 Task: Search one way flight ticket for 4 adults, 1 infant in seat and 1 infant on lap in premium economy from Hattiesburg/laurel: Hattiesburg-laurel Regional Airport to Gillette: Gillette Campbell County Airport on 5-1-2023. Choice of flights is Westjet. Number of bags: 3 checked bags. Price is upto 40000. Outbound departure time preference is 14:45.
Action: Mouse moved to (345, 408)
Screenshot: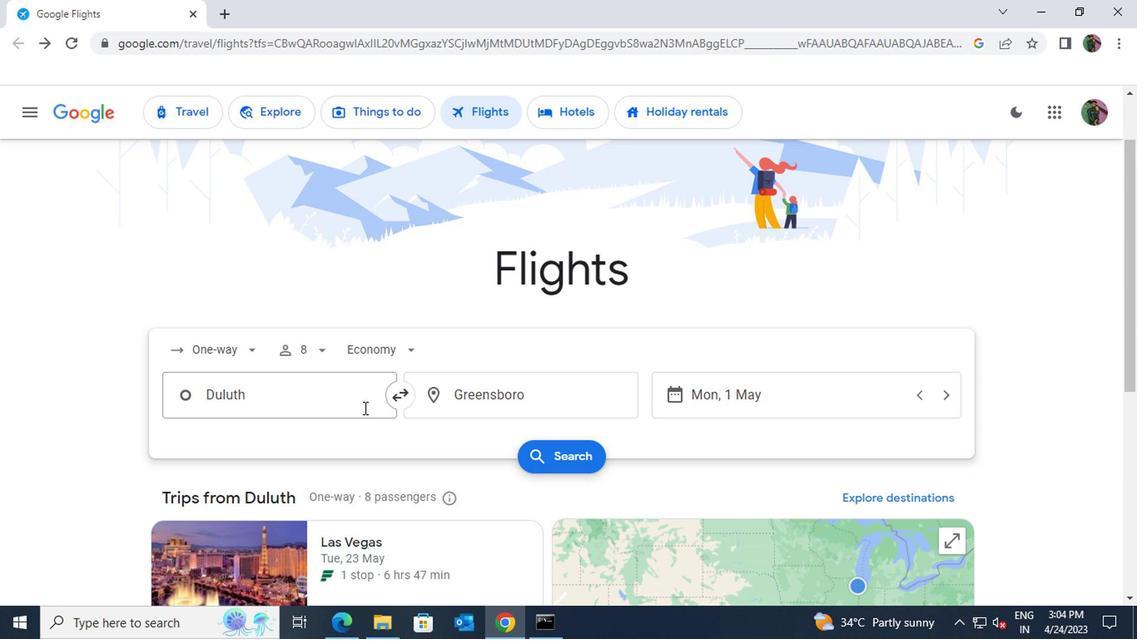
Action: Mouse pressed left at (345, 408)
Screenshot: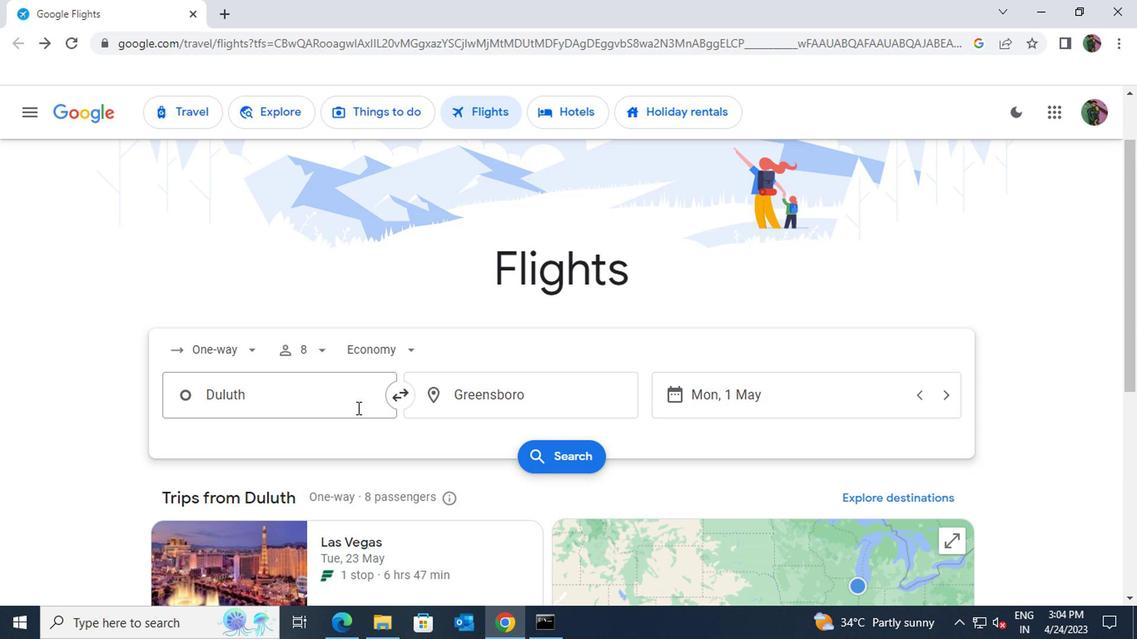 
Action: Key pressed hattiesbuer
Screenshot: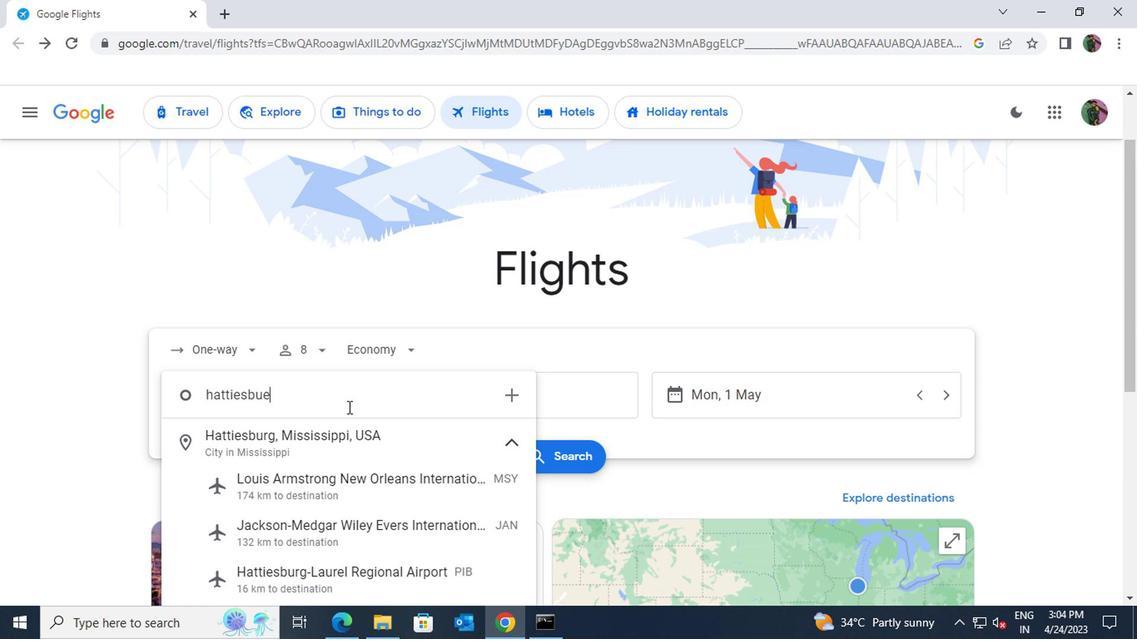 
Action: Mouse moved to (369, 576)
Screenshot: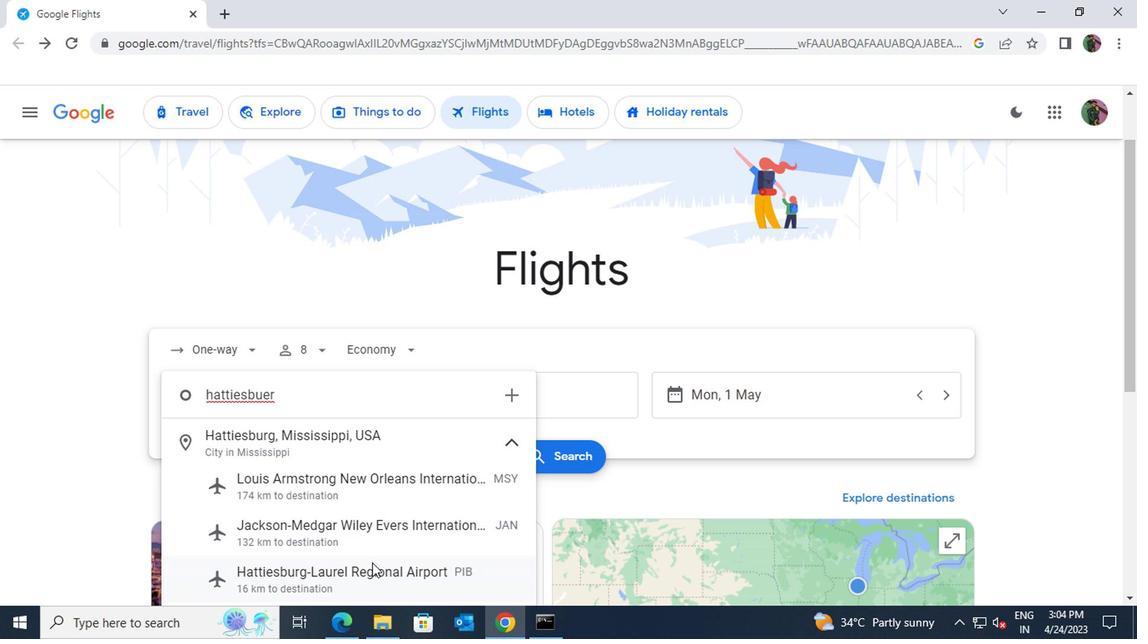 
Action: Mouse pressed left at (369, 576)
Screenshot: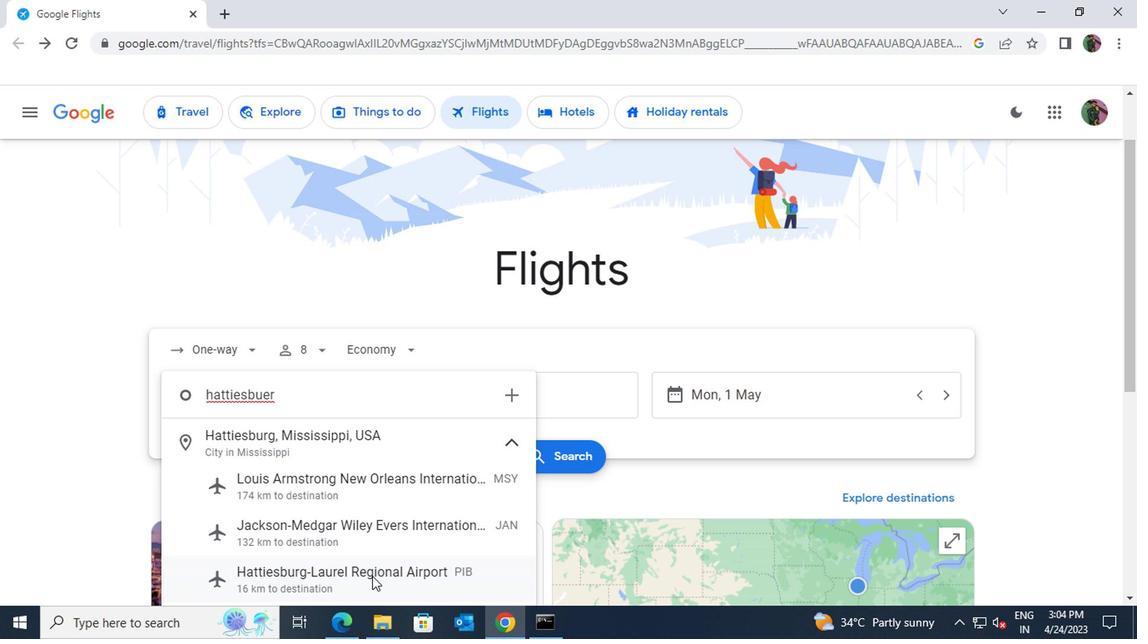 
Action: Mouse moved to (472, 393)
Screenshot: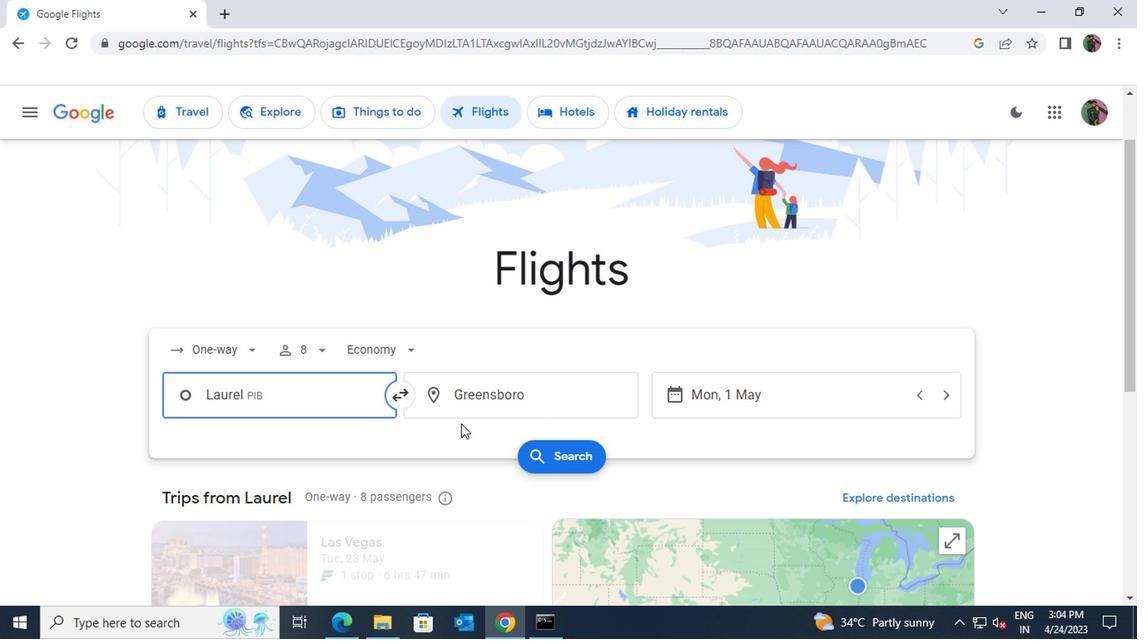 
Action: Mouse pressed left at (472, 393)
Screenshot: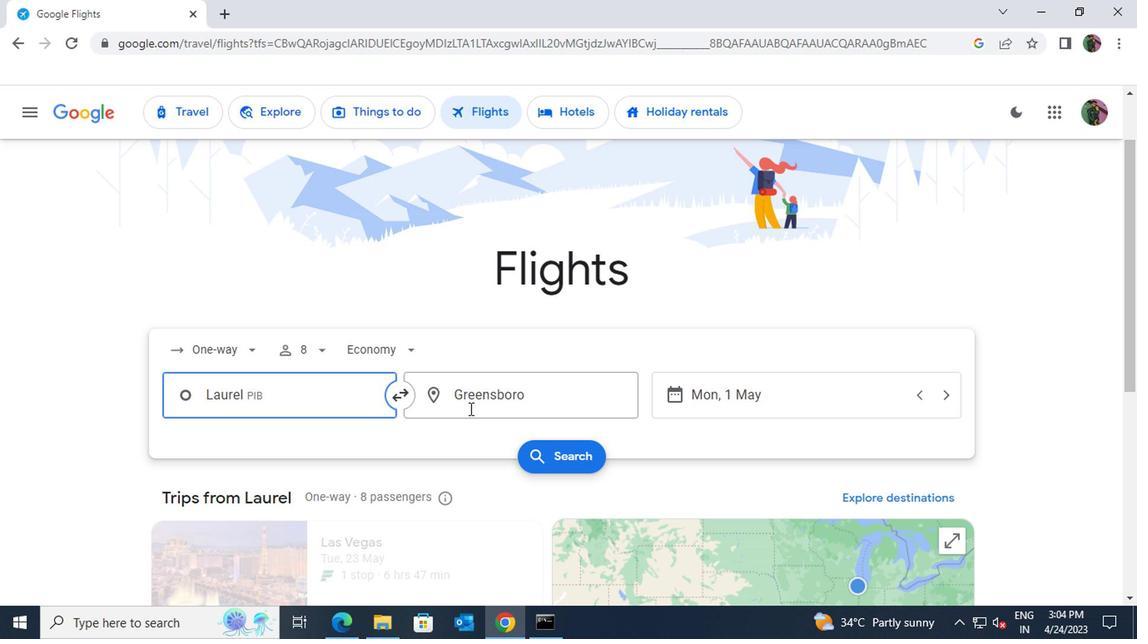 
Action: Key pressed gillet
Screenshot: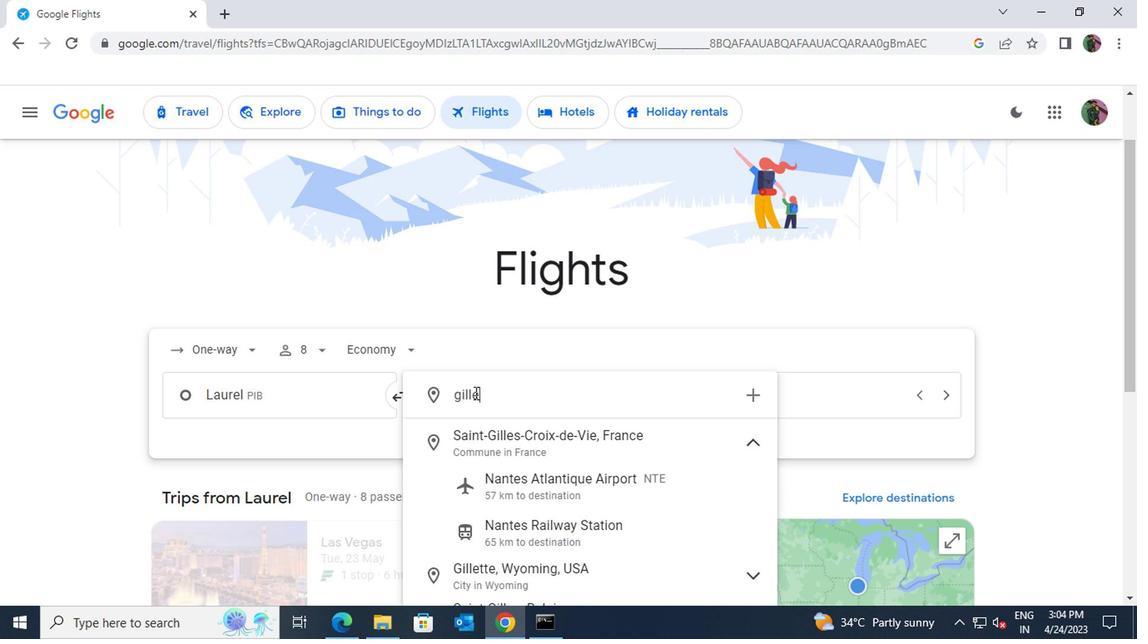 
Action: Mouse moved to (527, 512)
Screenshot: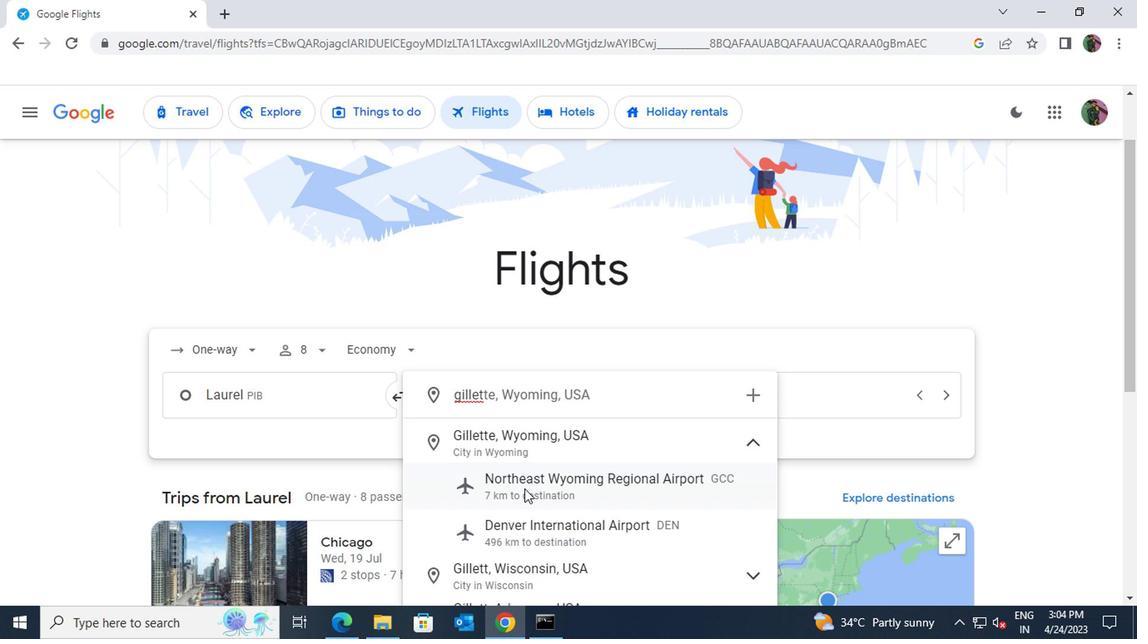 
Action: Mouse scrolled (527, 511) with delta (0, -1)
Screenshot: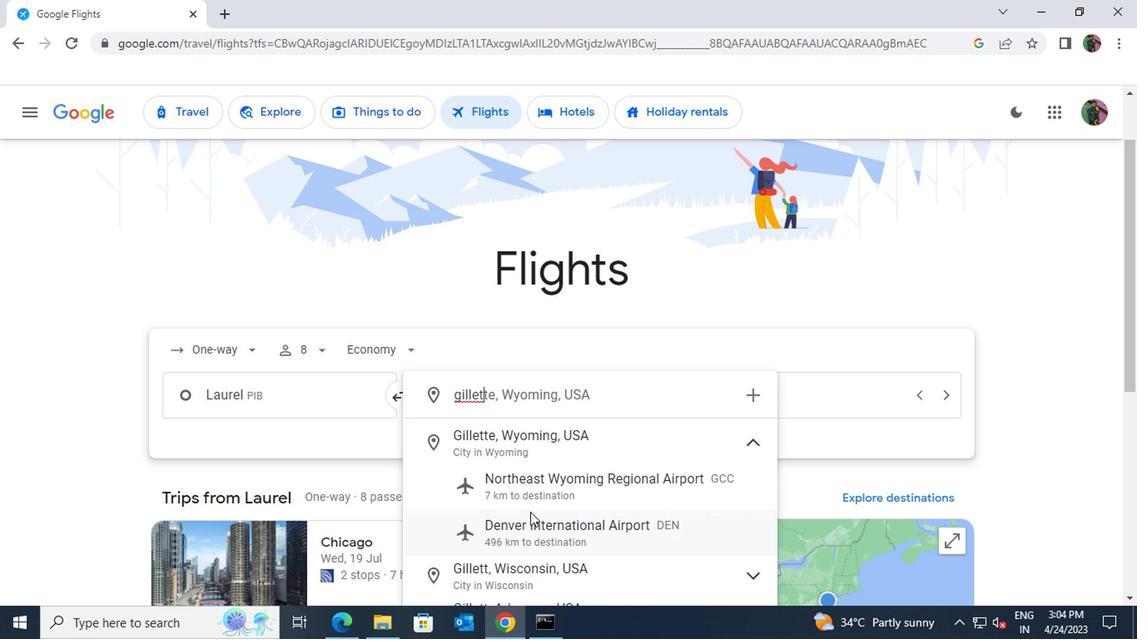 
Action: Mouse pressed left at (527, 512)
Screenshot: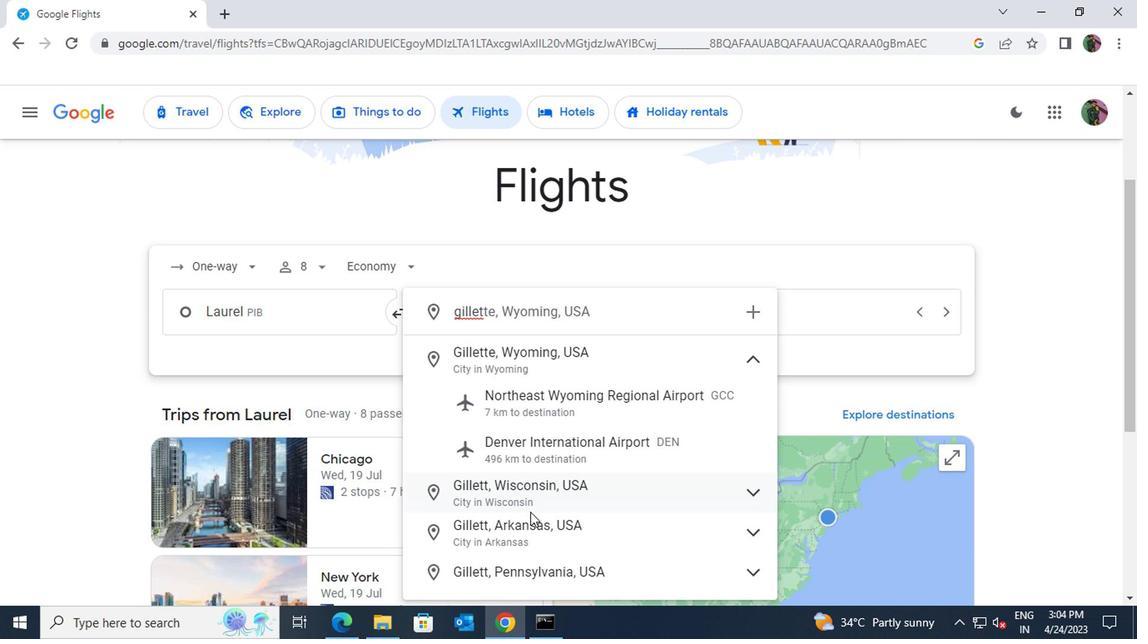 
Action: Mouse moved to (674, 315)
Screenshot: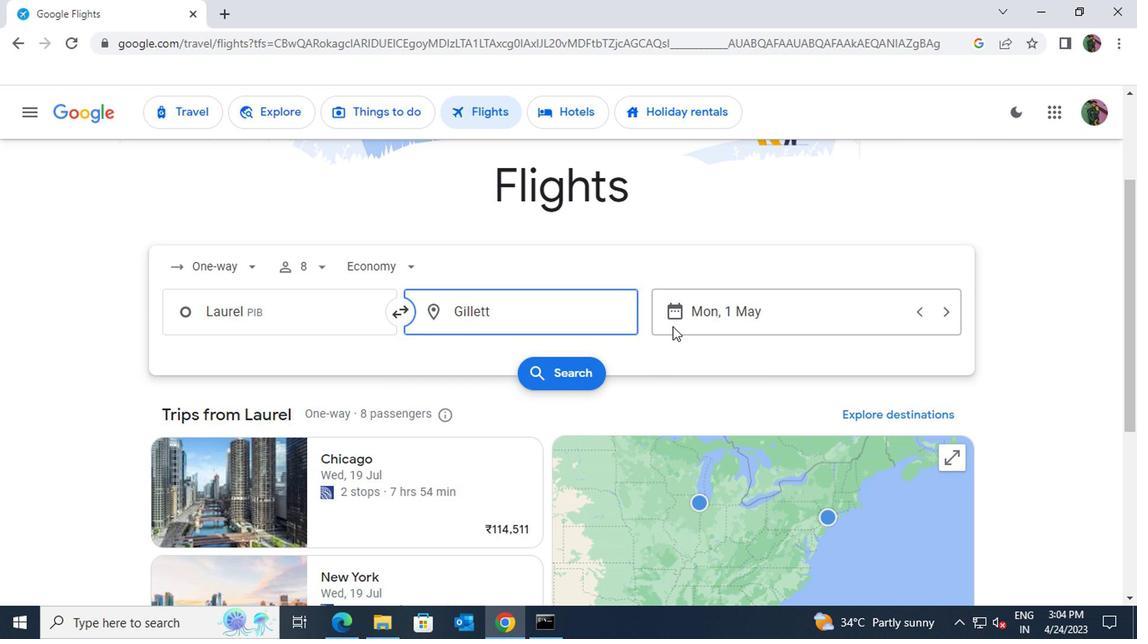 
Action: Mouse pressed left at (674, 315)
Screenshot: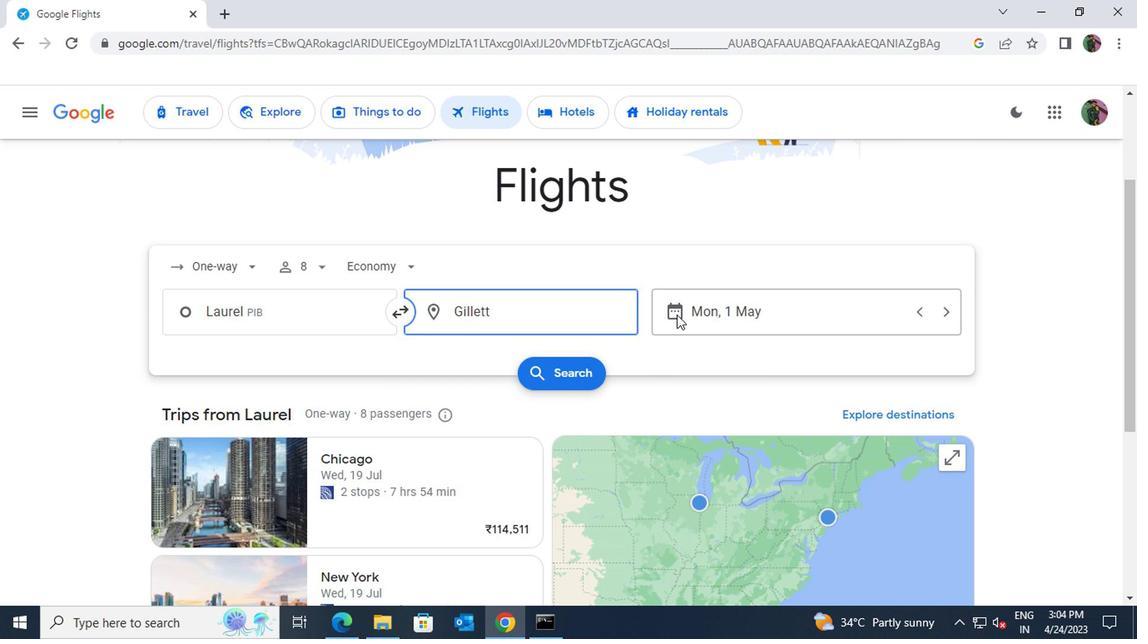 
Action: Mouse moved to (722, 304)
Screenshot: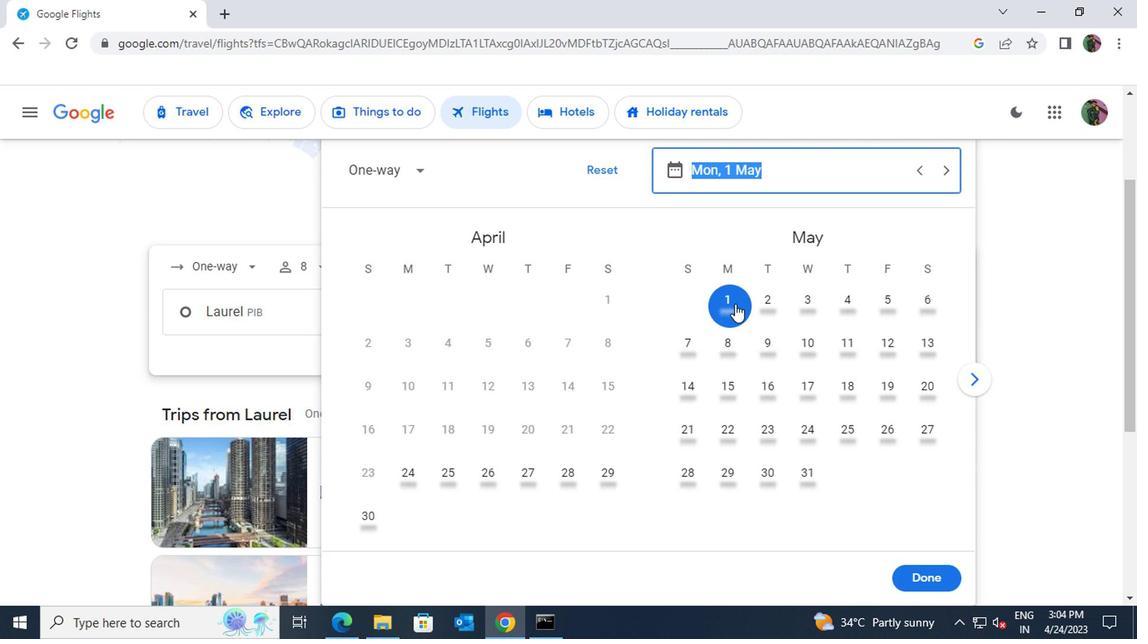 
Action: Mouse pressed left at (722, 304)
Screenshot: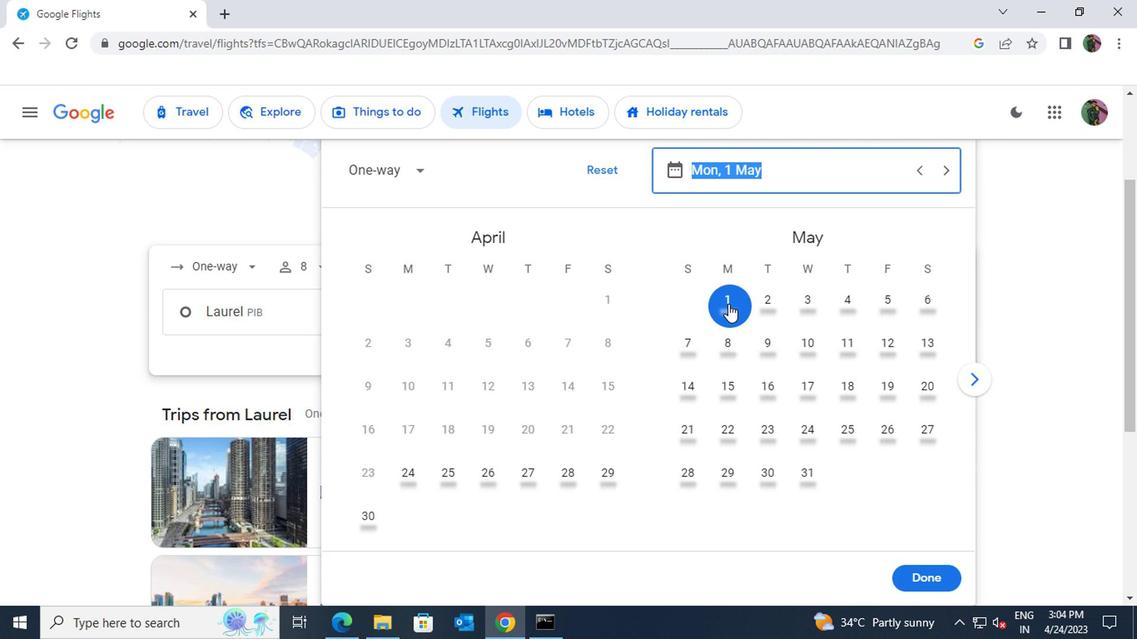
Action: Mouse moved to (893, 575)
Screenshot: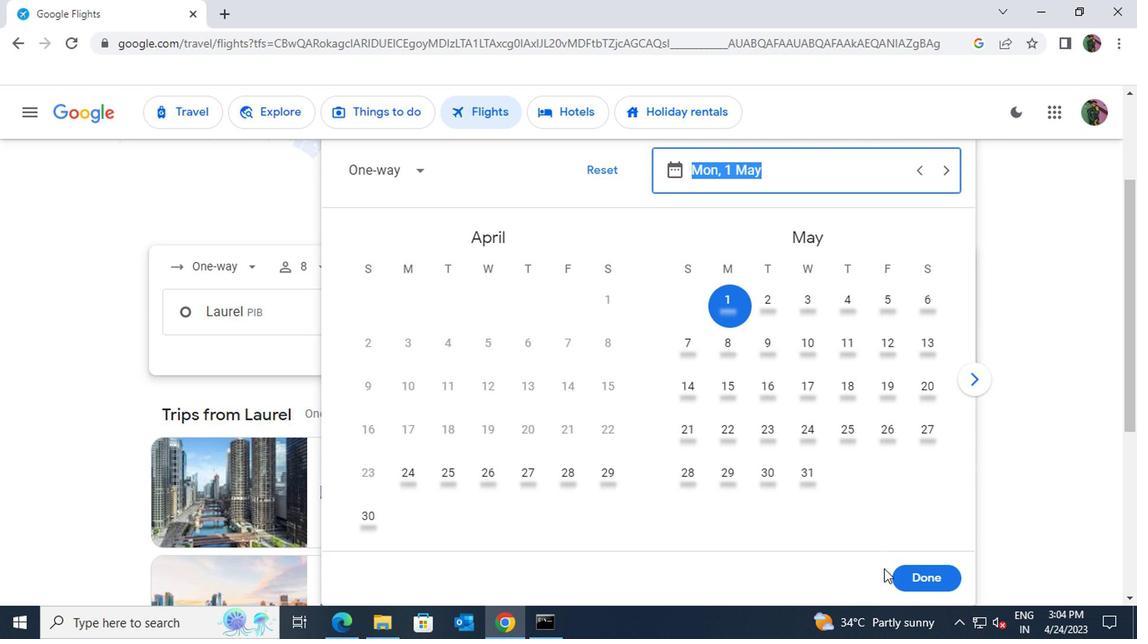 
Action: Mouse pressed left at (893, 575)
Screenshot: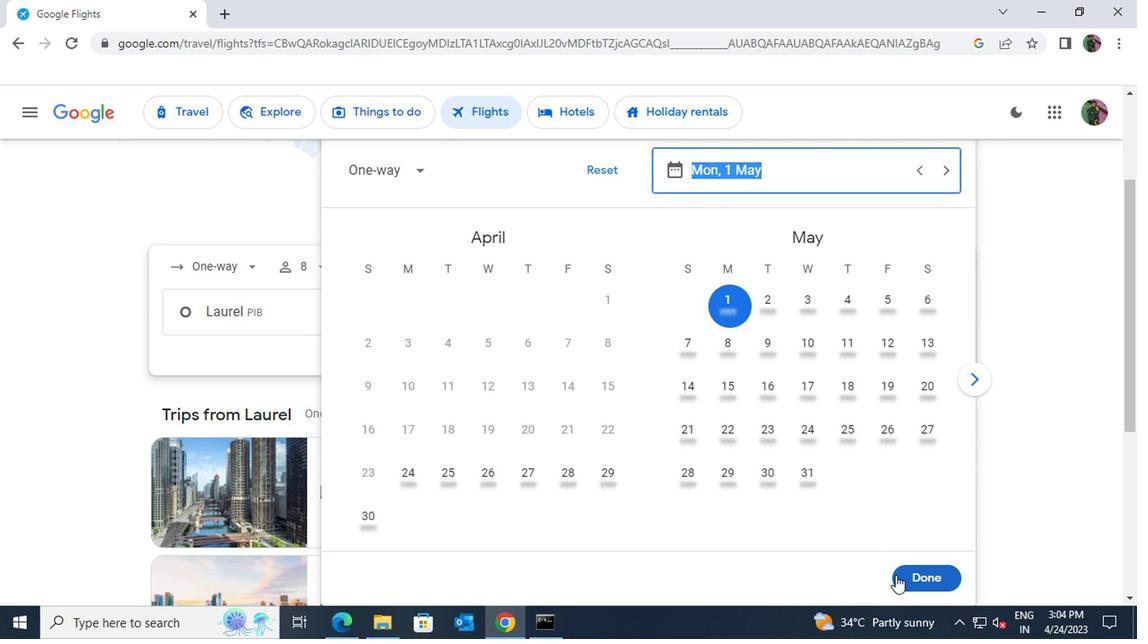 
Action: Mouse moved to (313, 270)
Screenshot: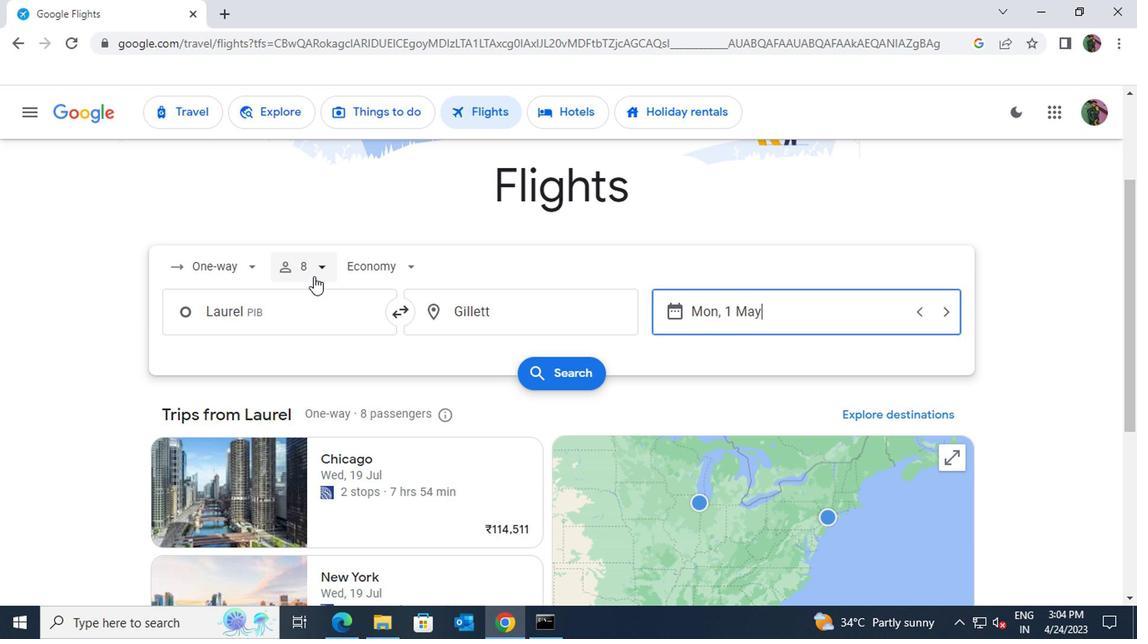 
Action: Mouse pressed left at (313, 270)
Screenshot: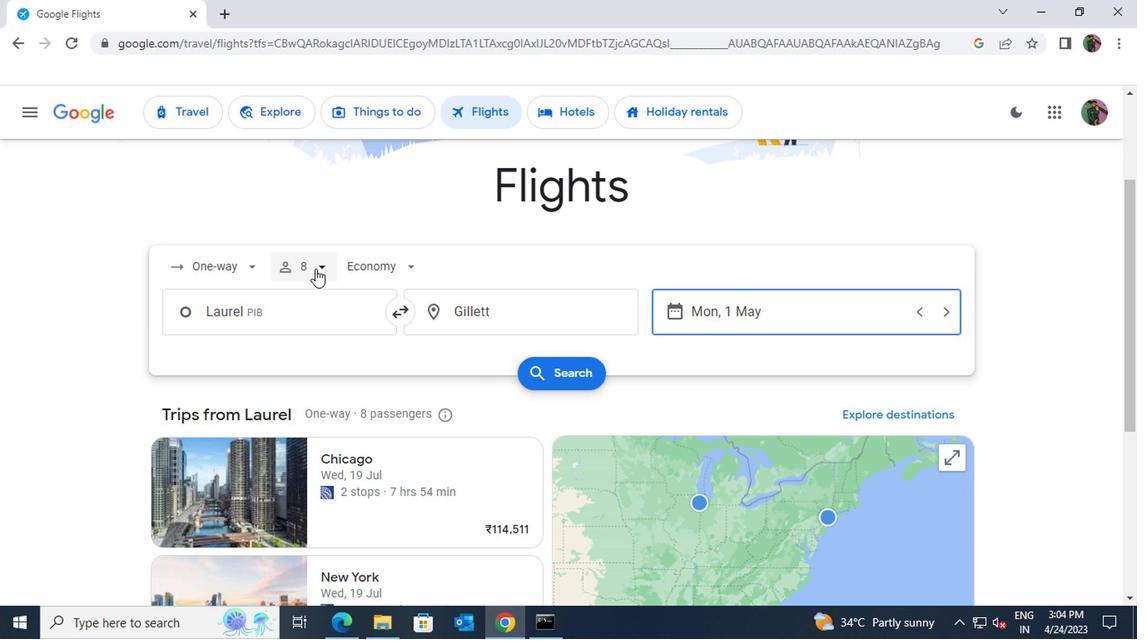 
Action: Mouse moved to (390, 307)
Screenshot: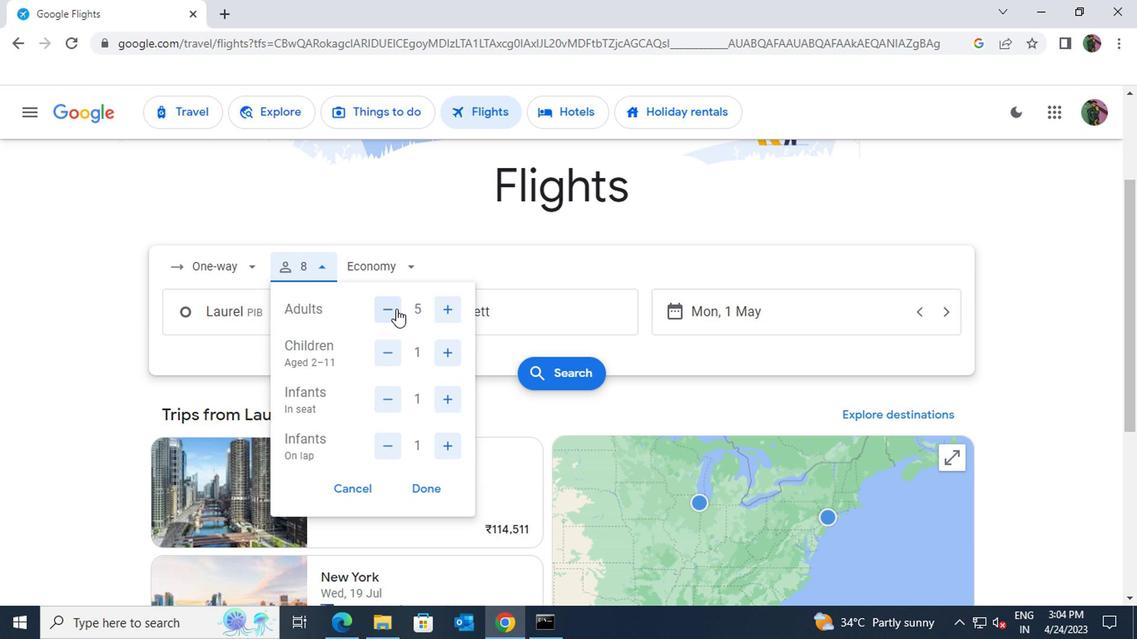
Action: Mouse pressed left at (390, 307)
Screenshot: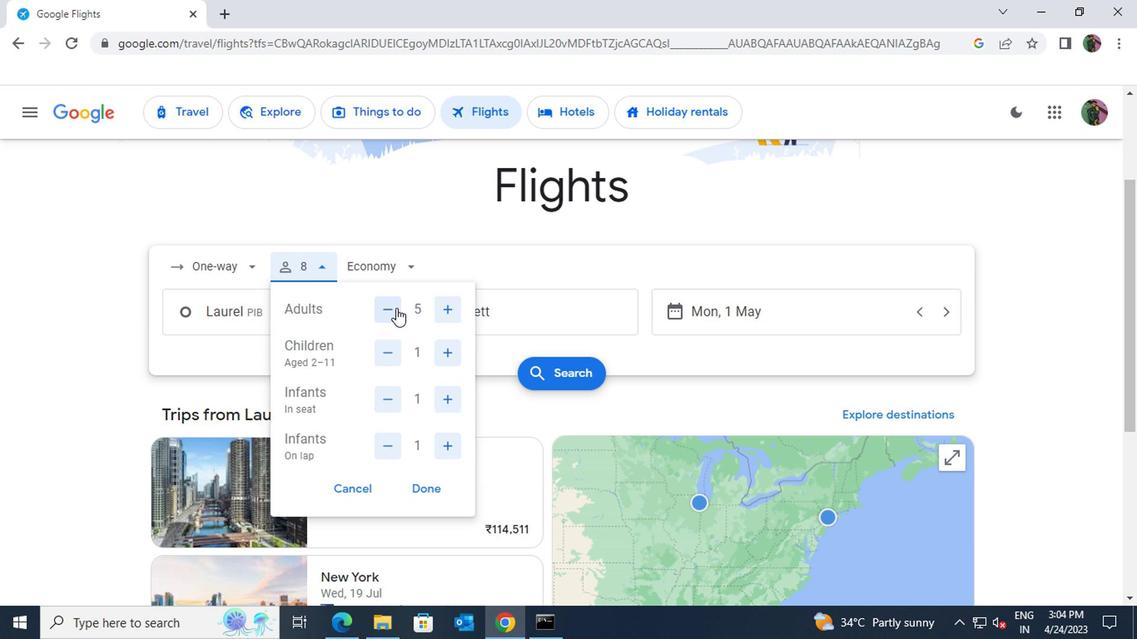 
Action: Mouse moved to (392, 355)
Screenshot: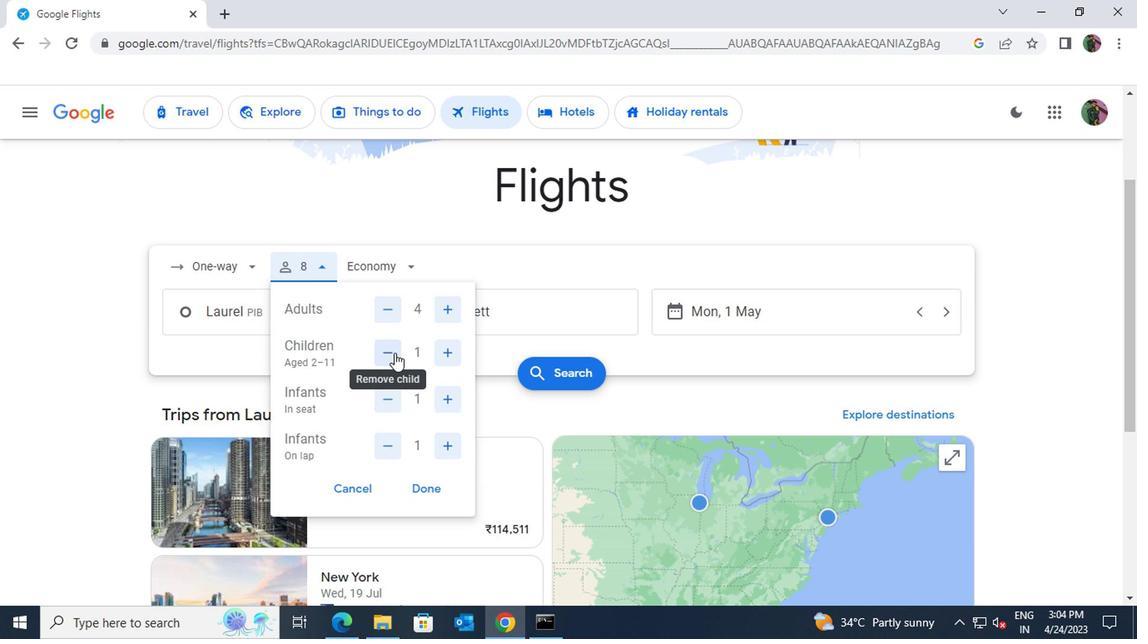 
Action: Mouse pressed left at (392, 355)
Screenshot: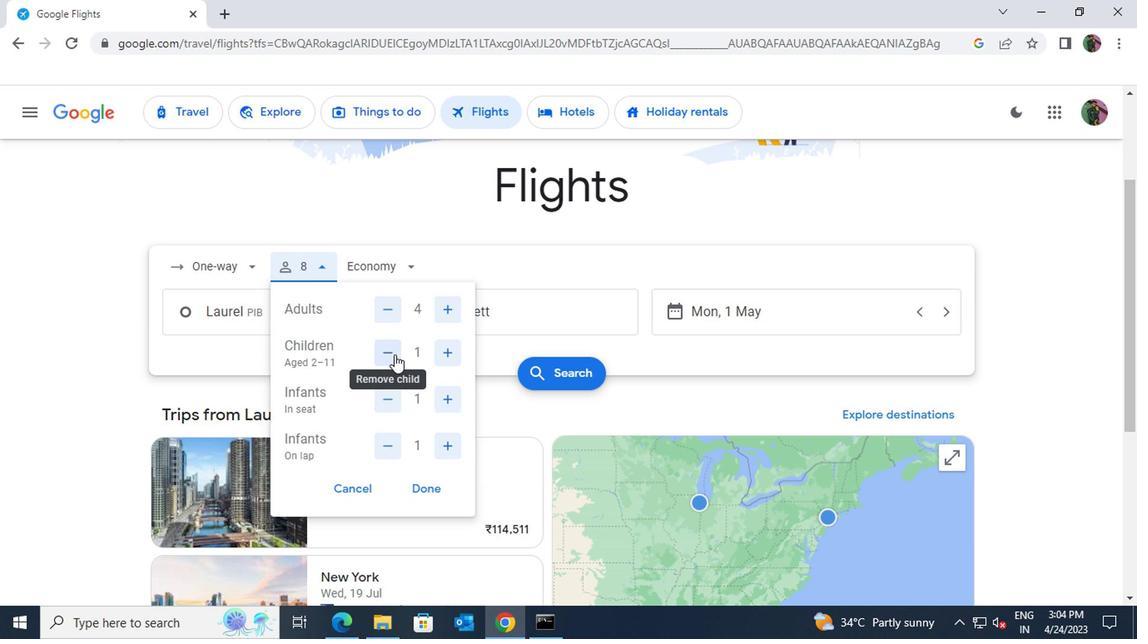 
Action: Mouse scrolled (392, 354) with delta (0, -1)
Screenshot: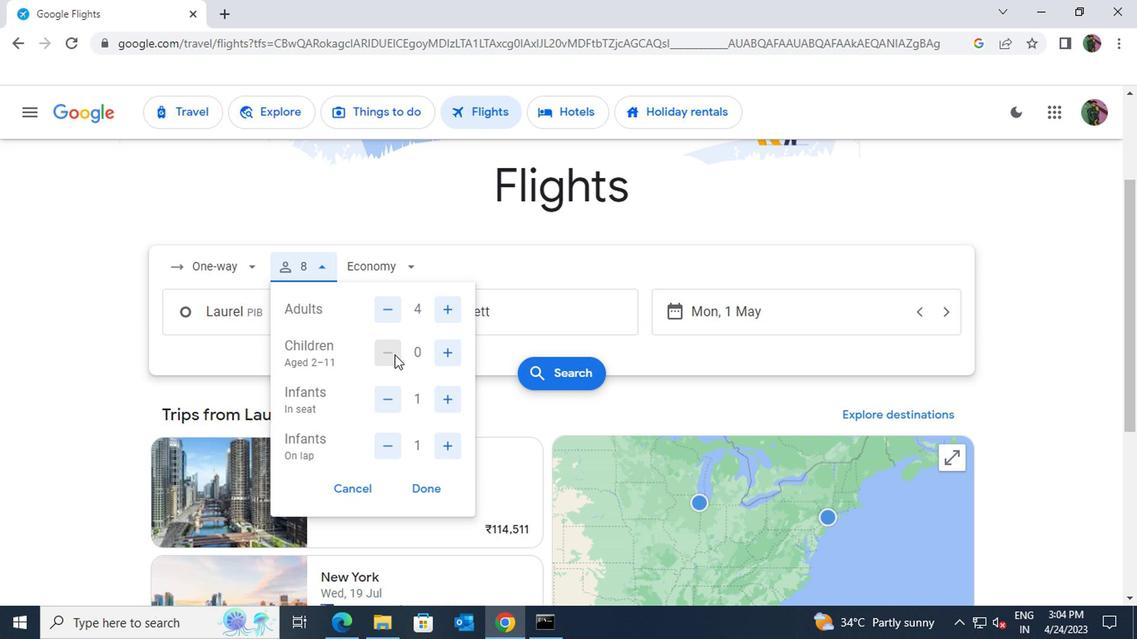 
Action: Mouse moved to (414, 405)
Screenshot: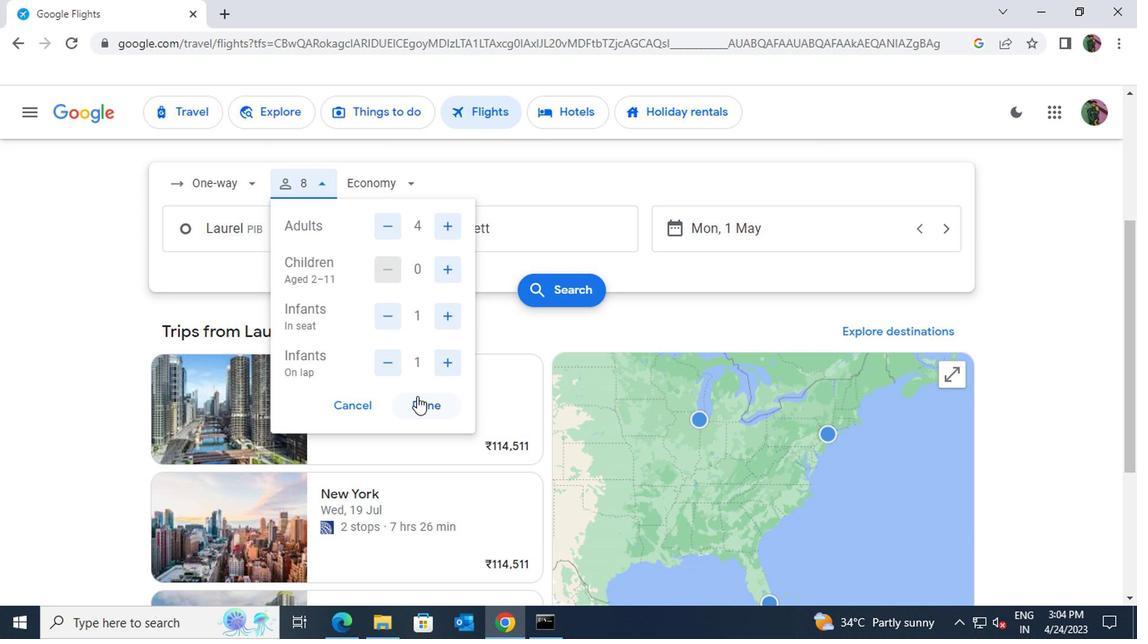 
Action: Mouse pressed left at (414, 405)
Screenshot: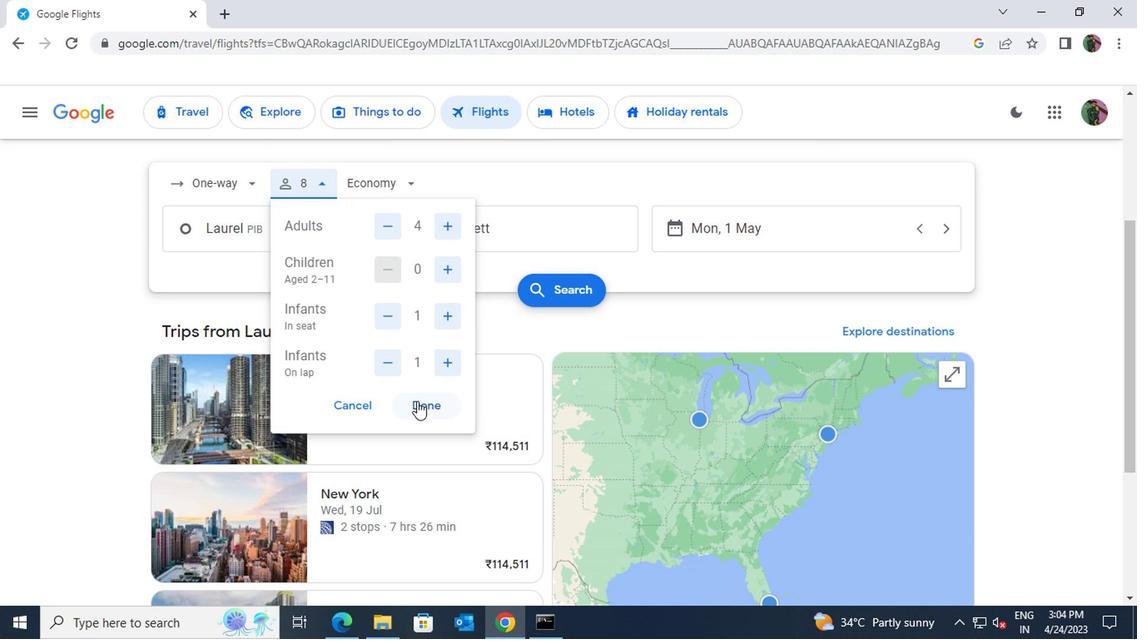 
Action: Mouse moved to (248, 183)
Screenshot: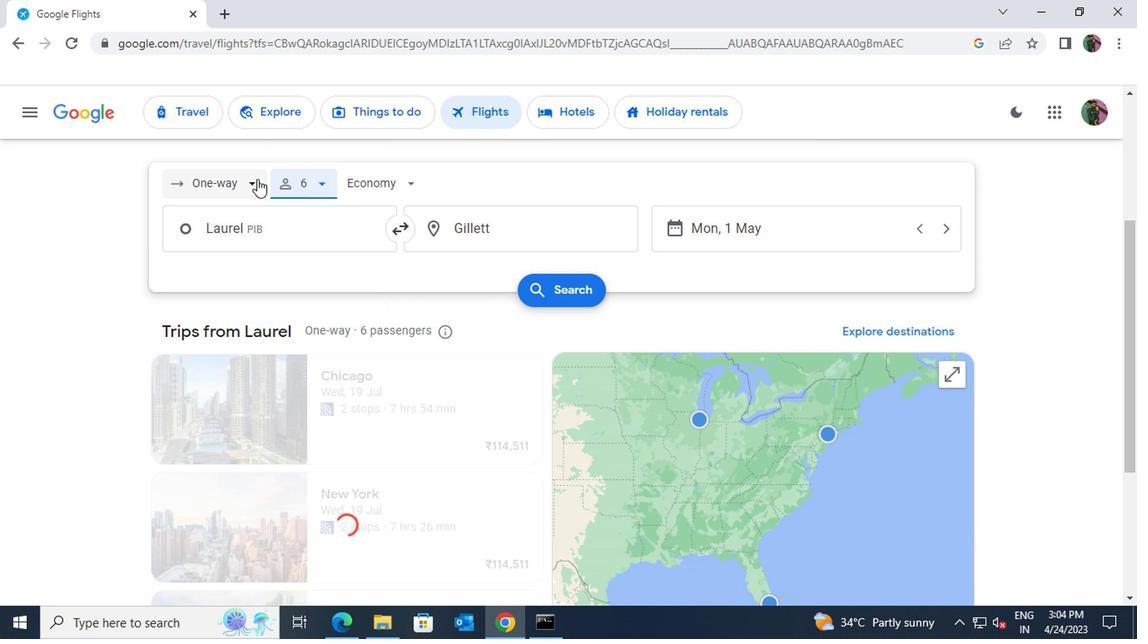 
Action: Mouse pressed left at (248, 183)
Screenshot: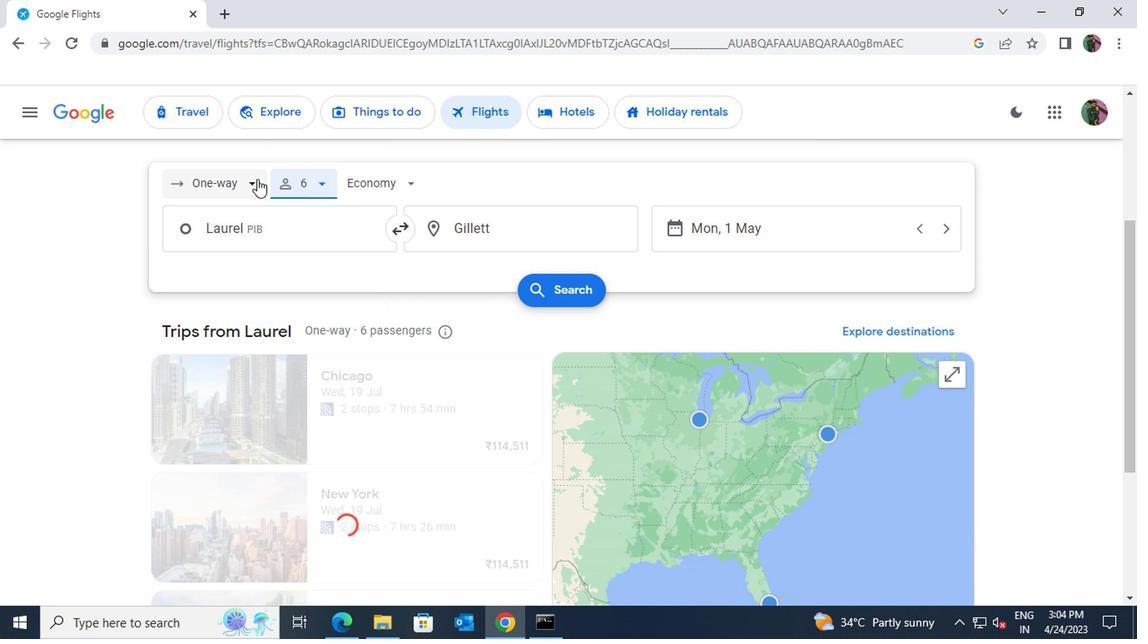 
Action: Mouse moved to (238, 264)
Screenshot: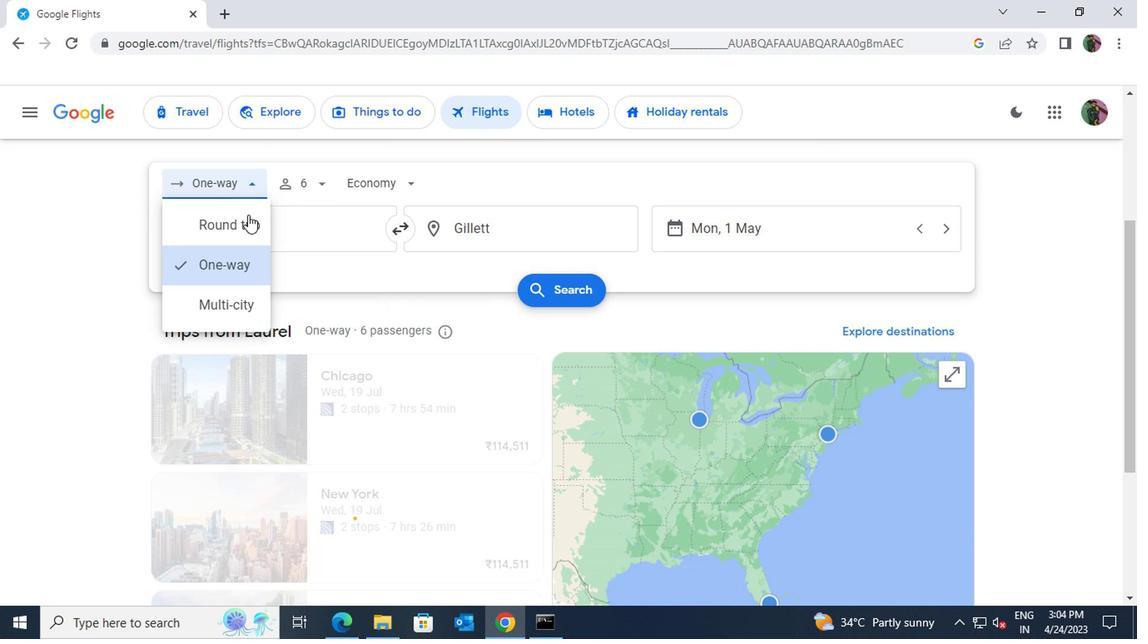 
Action: Mouse pressed left at (238, 264)
Screenshot: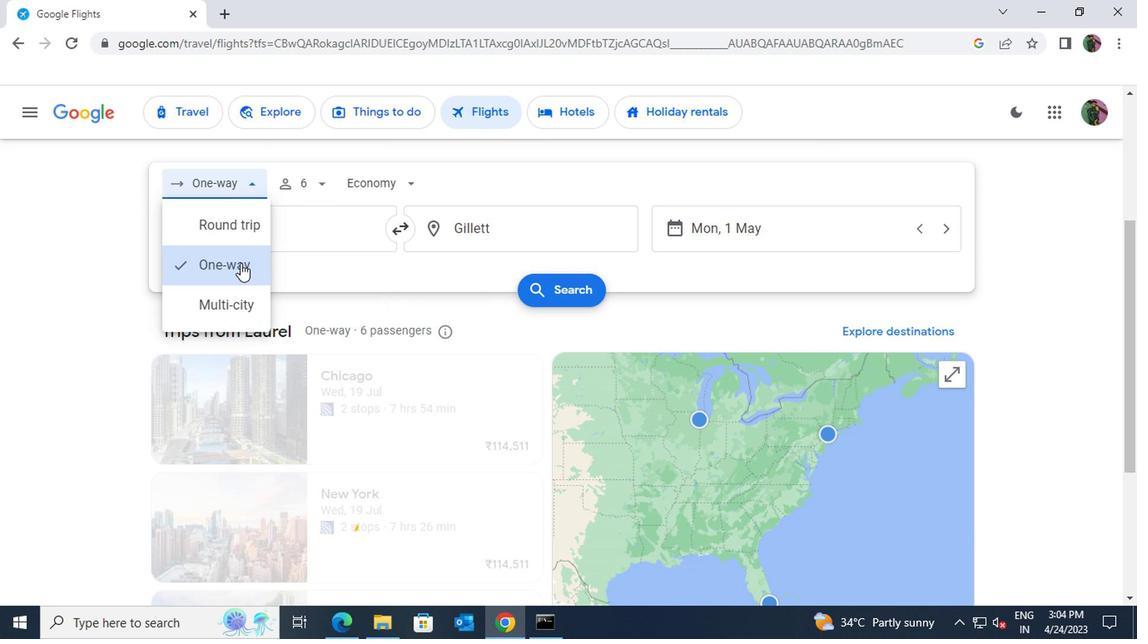 
Action: Mouse moved to (535, 296)
Screenshot: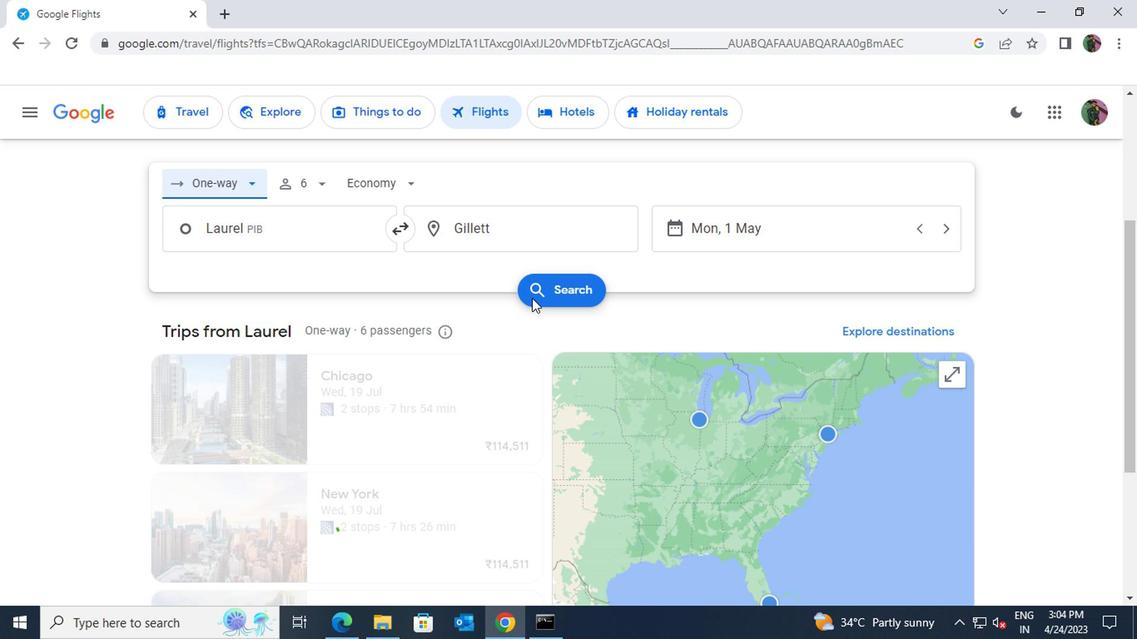 
Action: Mouse pressed left at (535, 296)
Screenshot: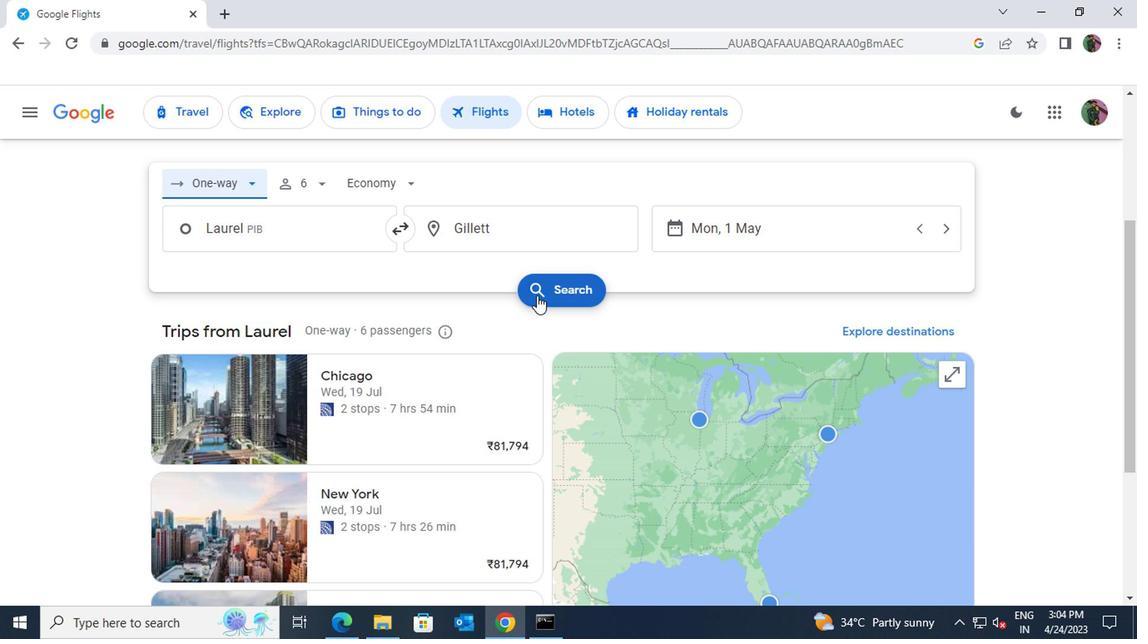 
Action: Mouse moved to (443, 265)
Screenshot: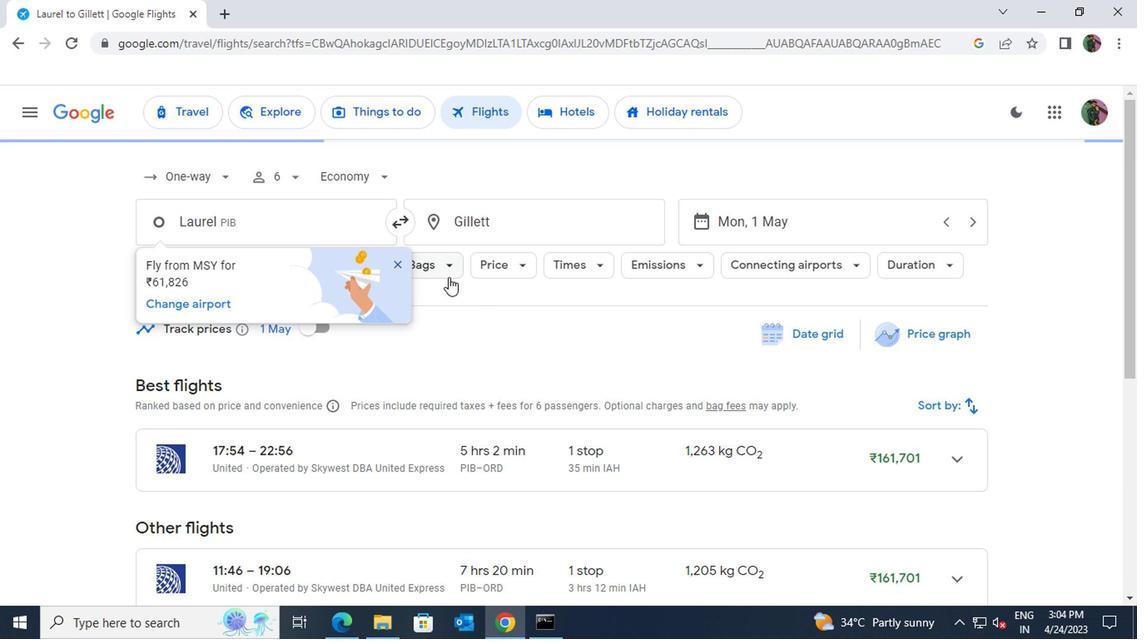 
Action: Mouse pressed left at (443, 265)
Screenshot: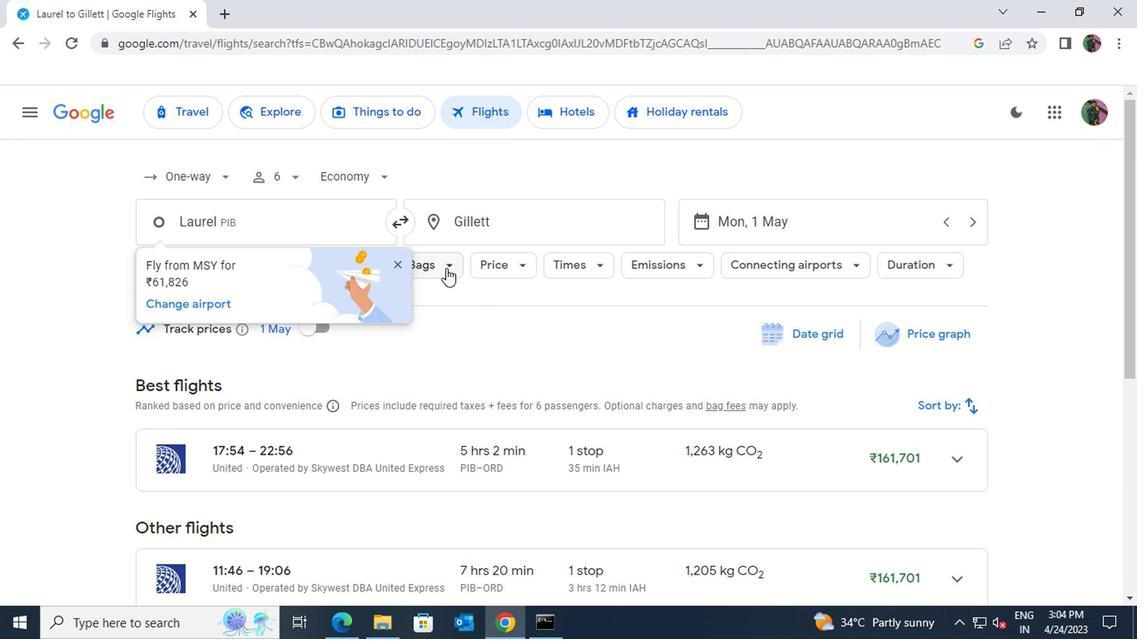 
Action: Mouse moved to (392, 264)
Screenshot: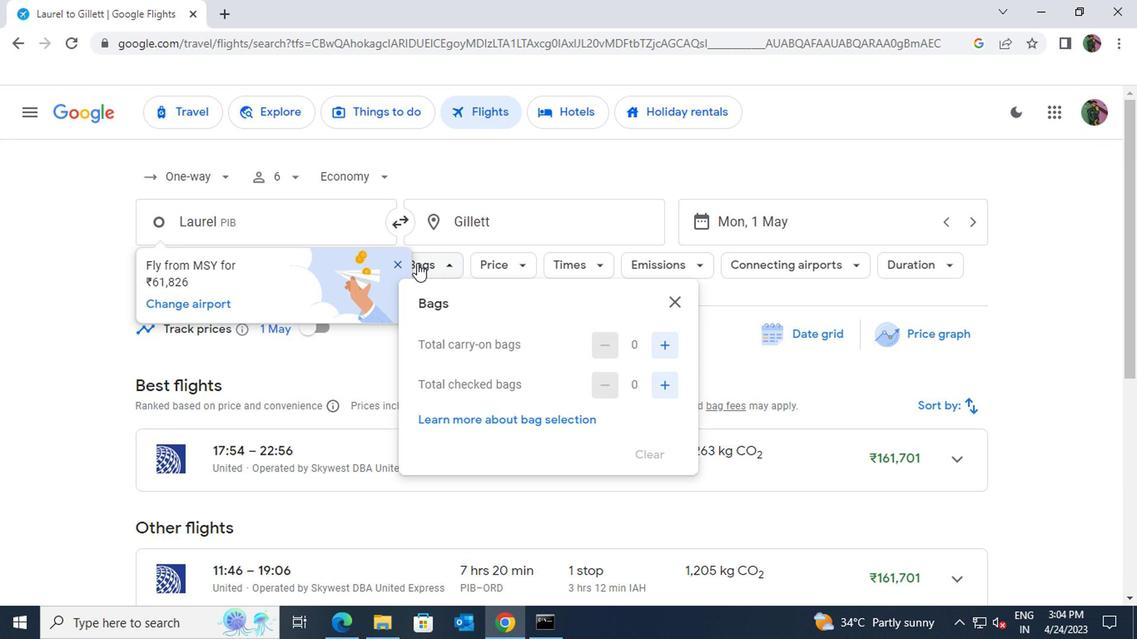 
Action: Mouse pressed left at (392, 264)
Screenshot: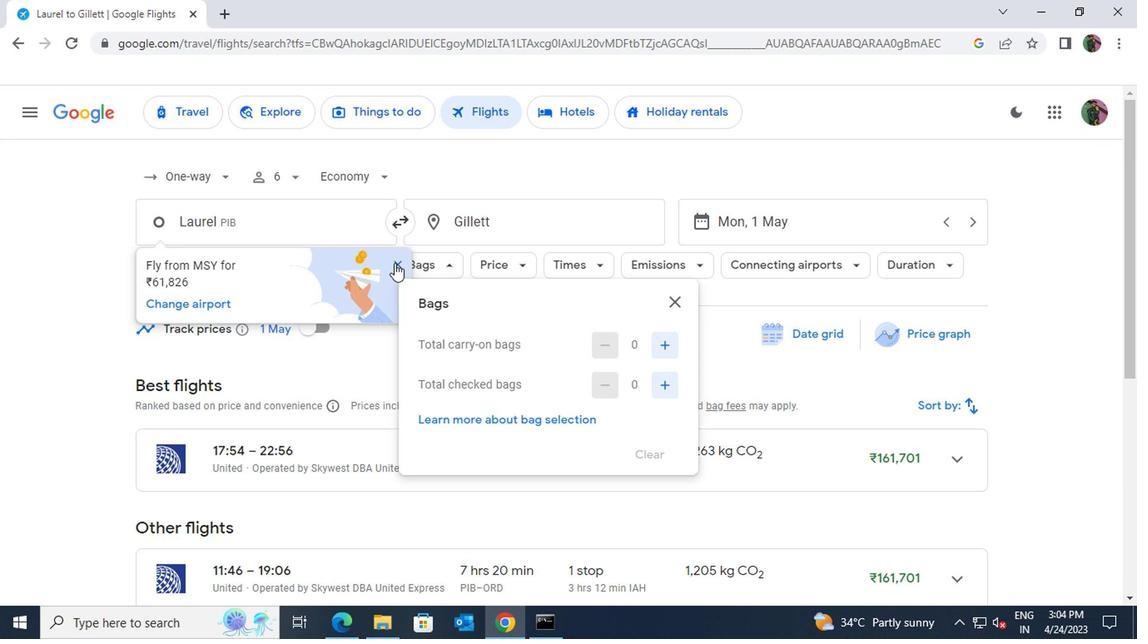 
Action: Mouse moved to (444, 263)
Screenshot: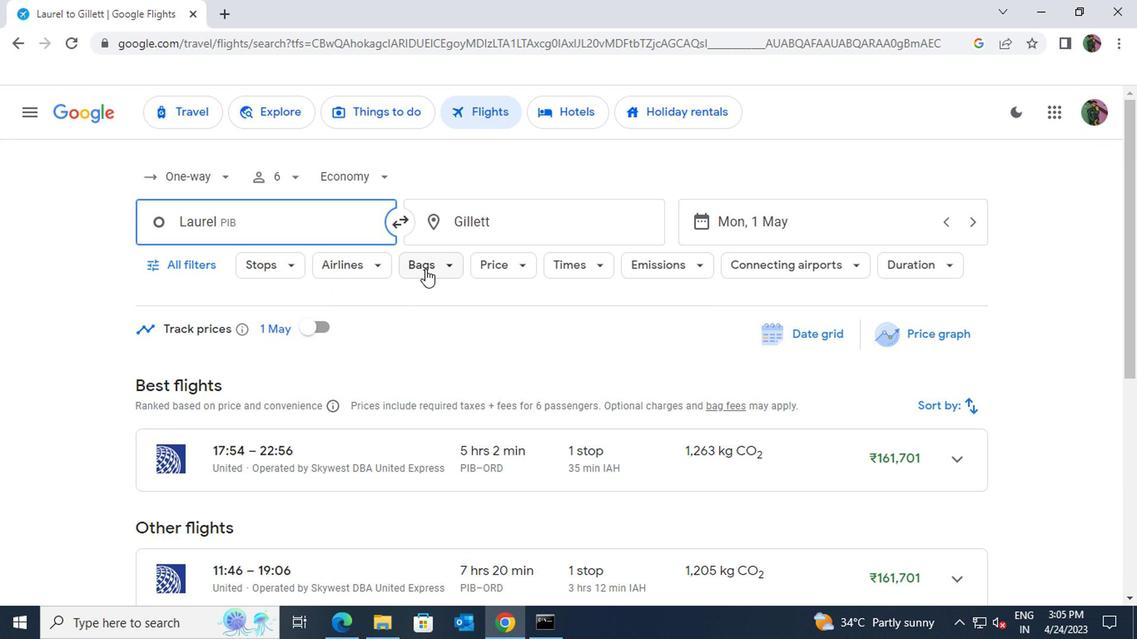 
Action: Mouse pressed left at (444, 263)
Screenshot: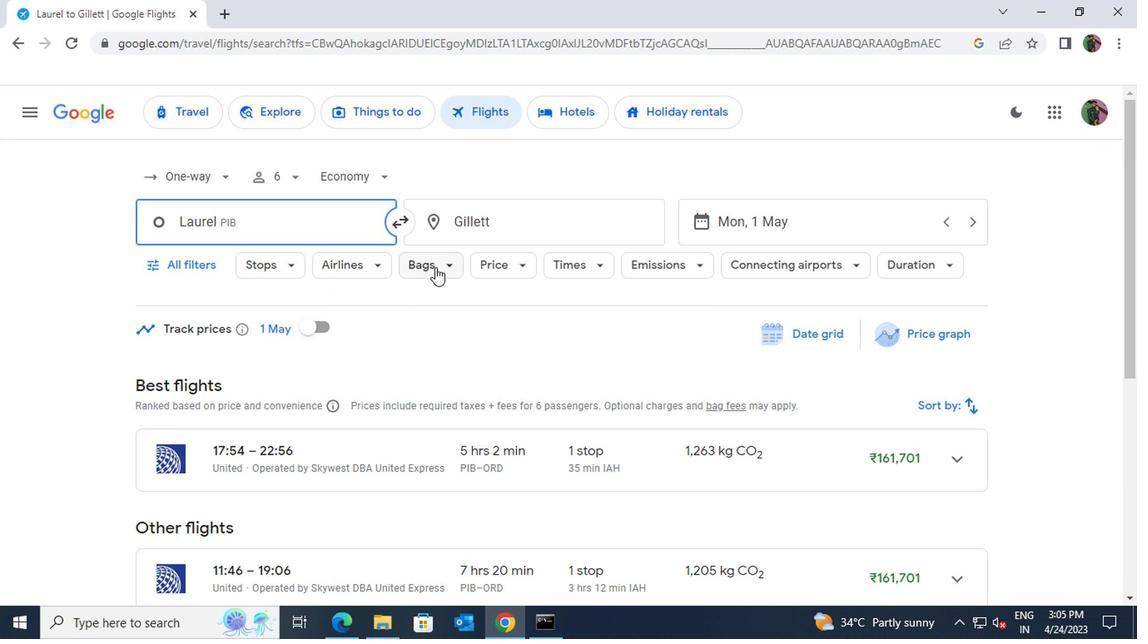 
Action: Mouse moved to (655, 389)
Screenshot: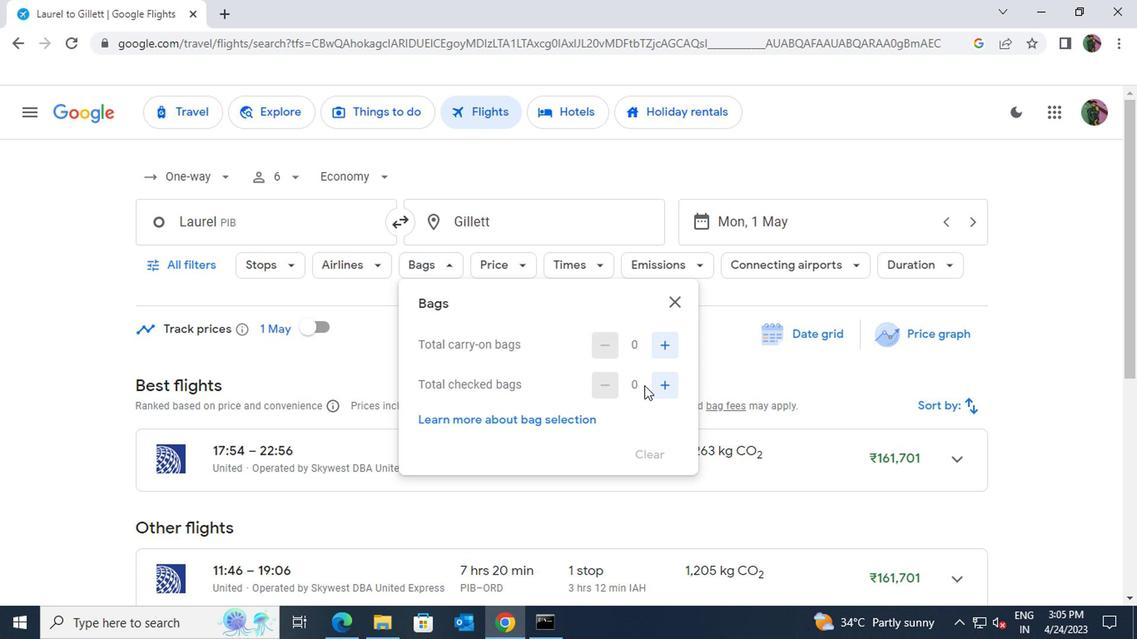 
Action: Mouse pressed left at (655, 389)
Screenshot: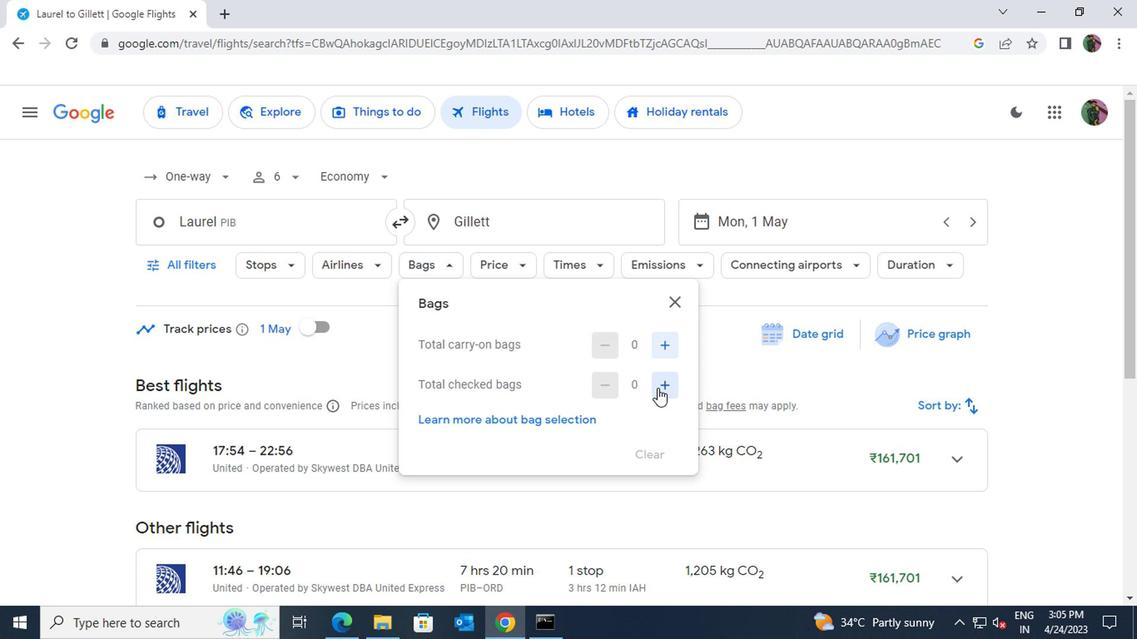 
Action: Mouse pressed left at (655, 389)
Screenshot: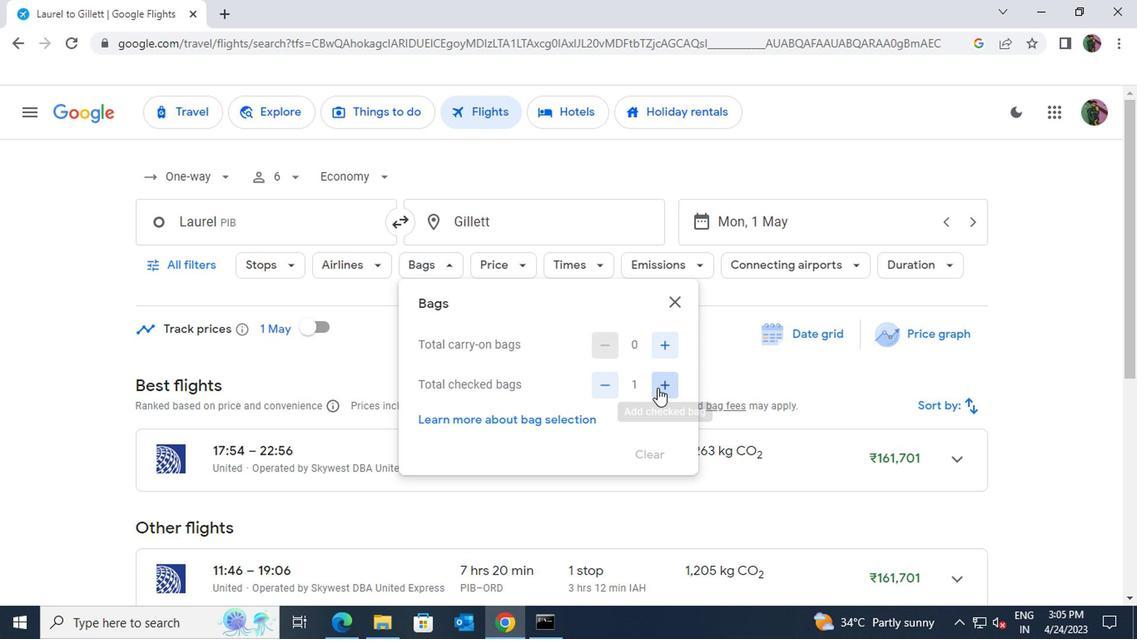 
Action: Mouse pressed left at (655, 389)
Screenshot: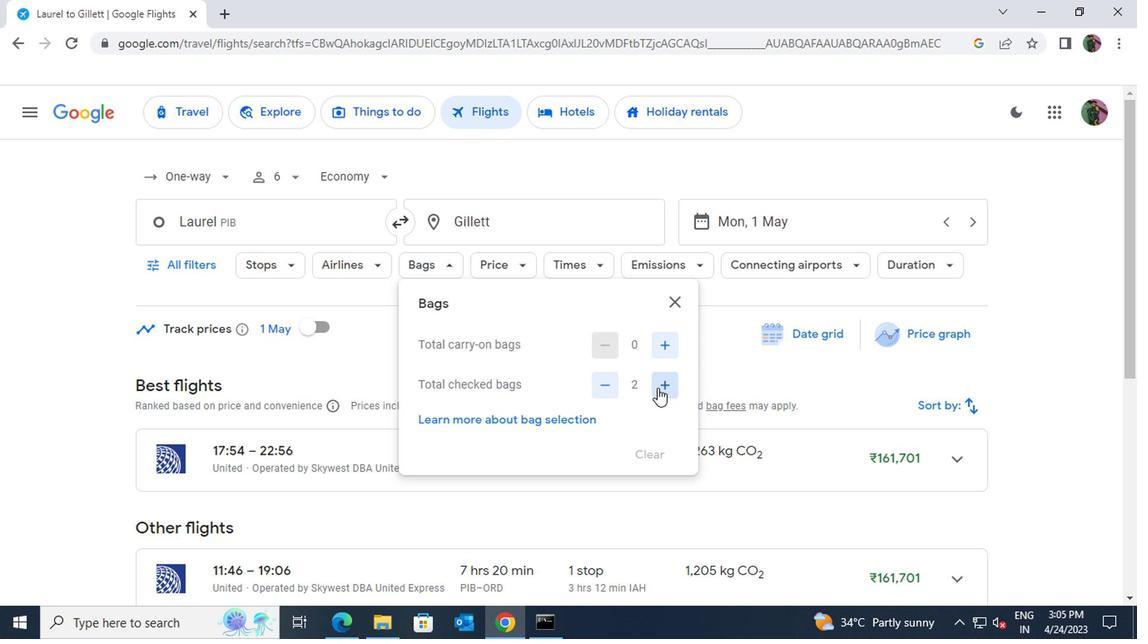 
Action: Mouse moved to (676, 309)
Screenshot: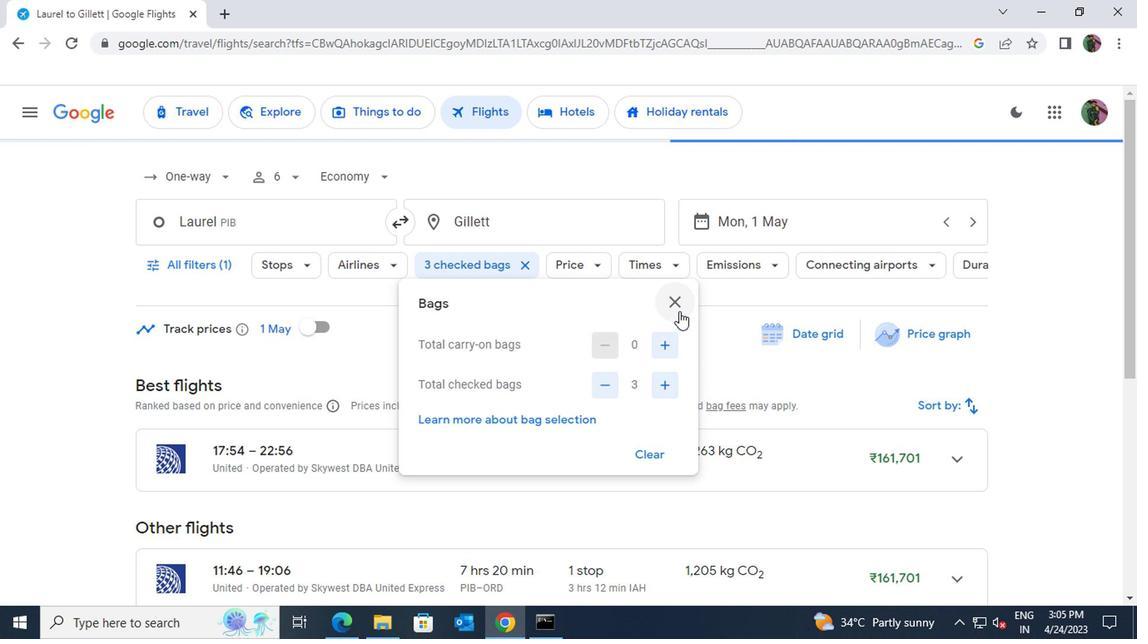 
Action: Mouse pressed left at (676, 309)
Screenshot: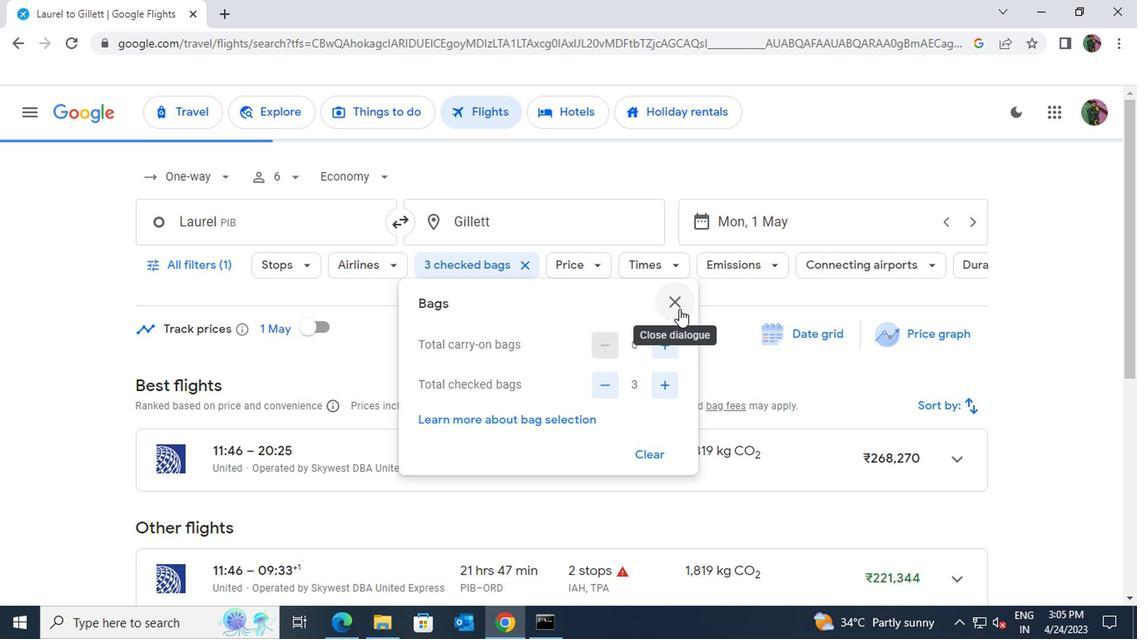 
Action: Mouse moved to (592, 272)
Screenshot: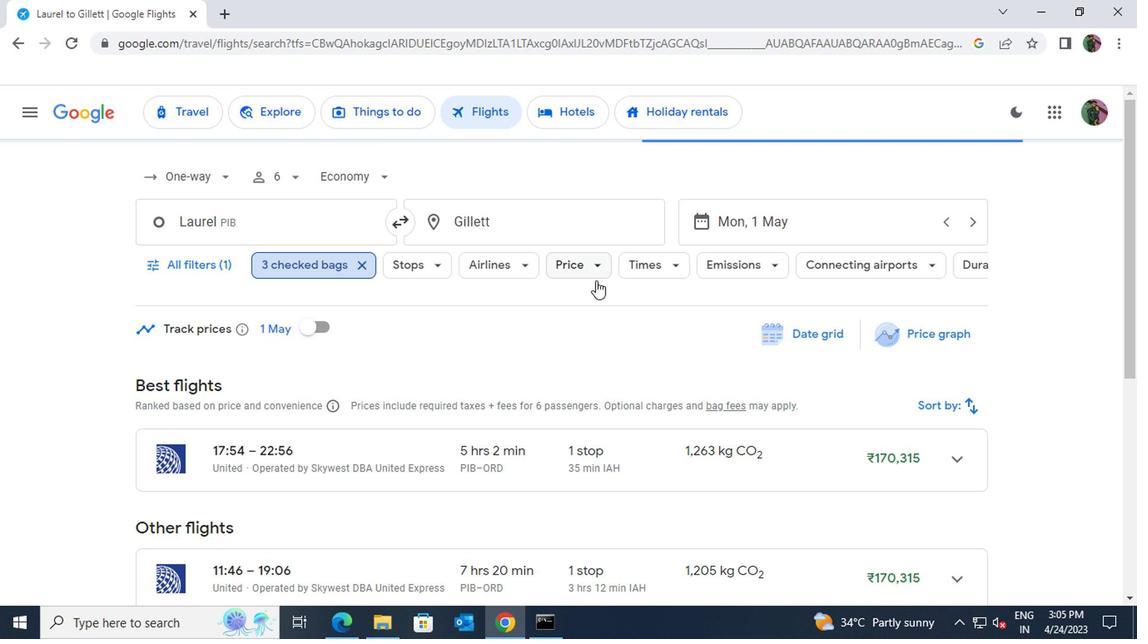 
Action: Mouse pressed left at (592, 272)
Screenshot: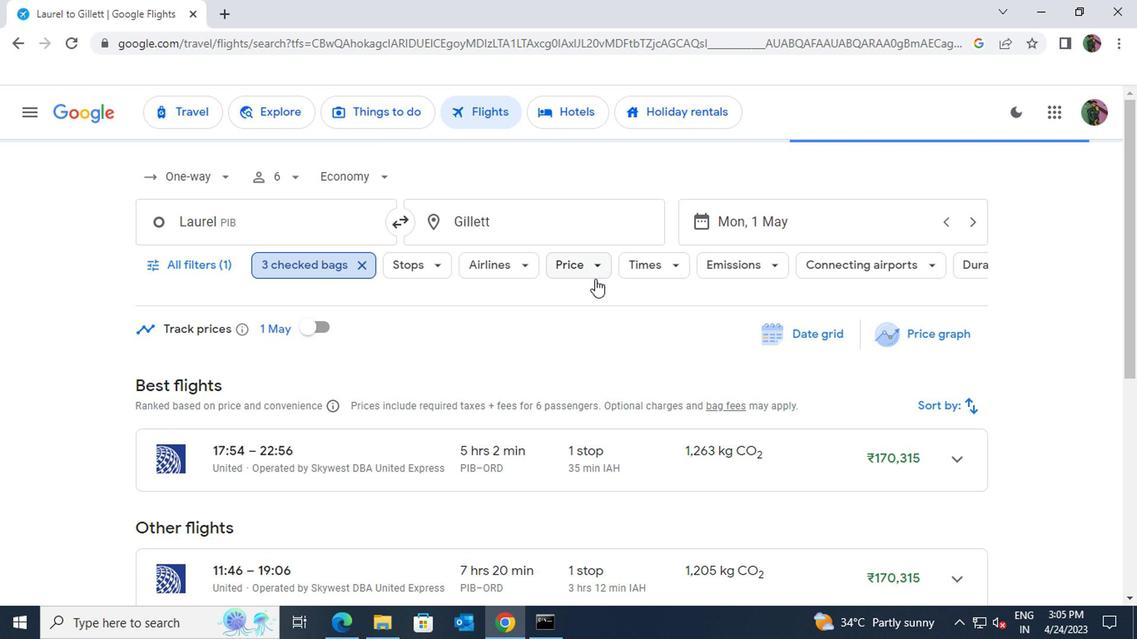 
Action: Mouse moved to (802, 375)
Screenshot: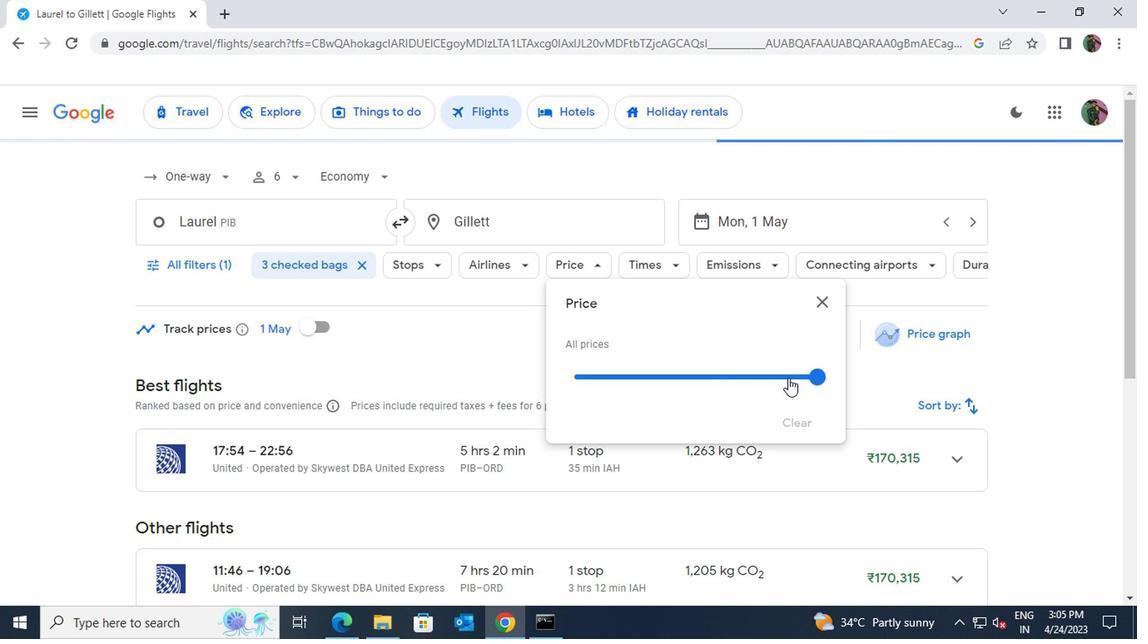 
Action: Mouse pressed left at (802, 375)
Screenshot: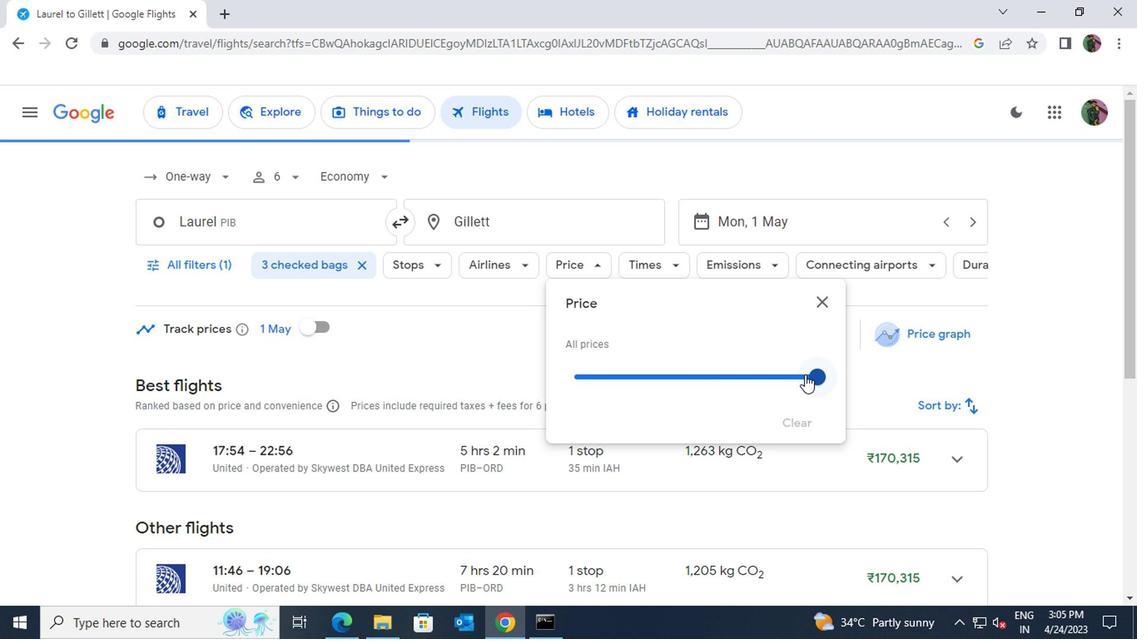 
Action: Mouse moved to (801, 300)
Screenshot: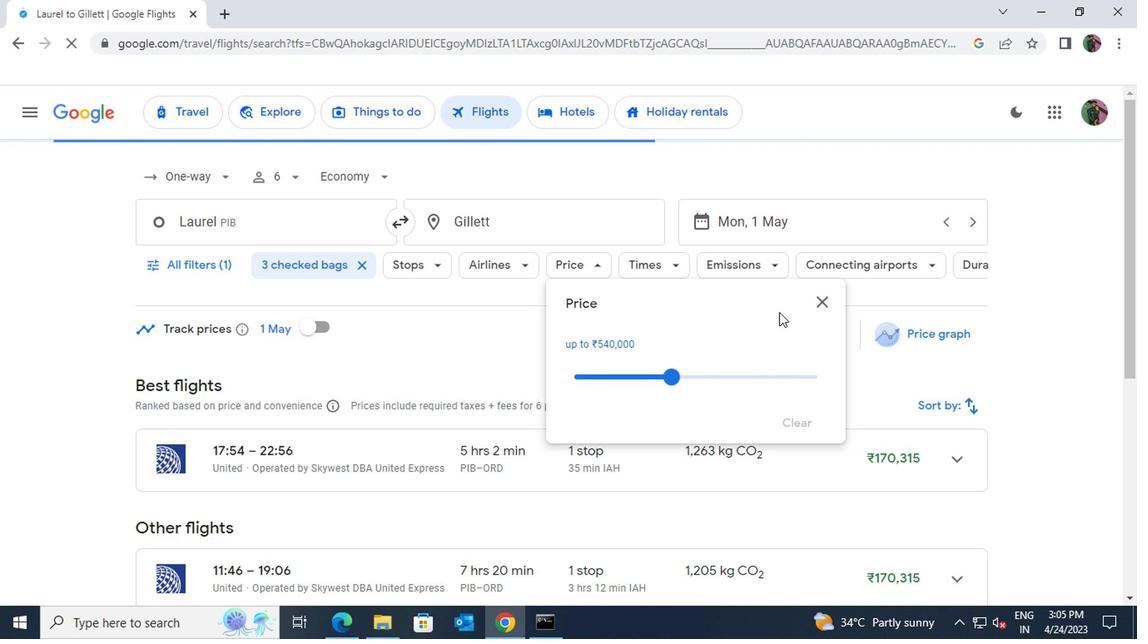 
Action: Mouse pressed left at (801, 300)
Screenshot: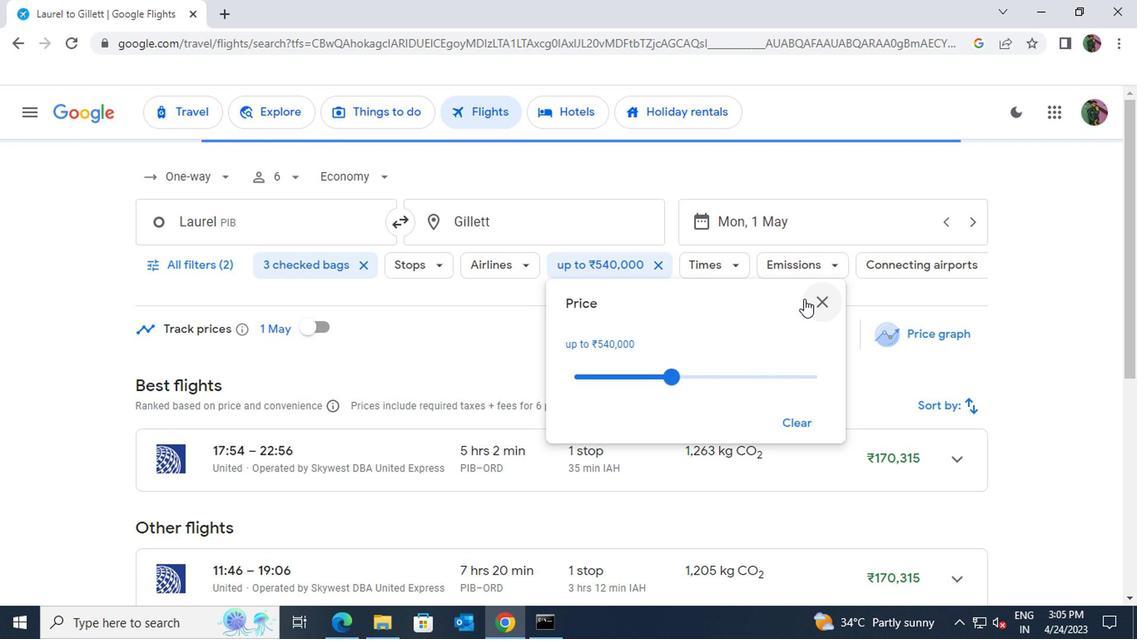 
Action: Mouse moved to (732, 268)
Screenshot: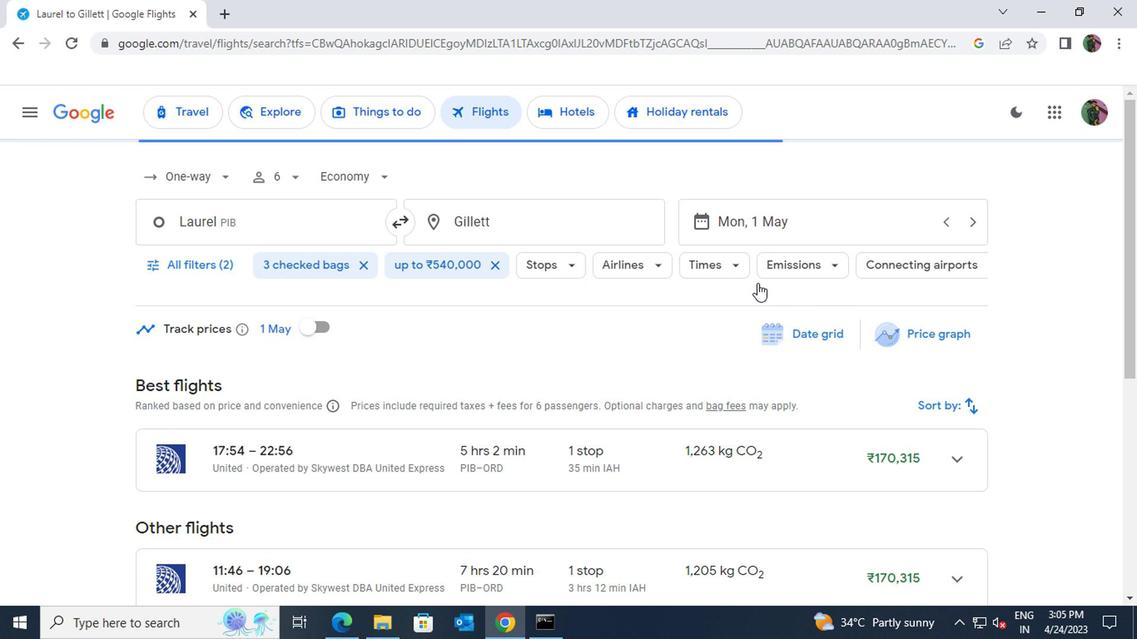 
Action: Mouse pressed left at (732, 268)
Screenshot: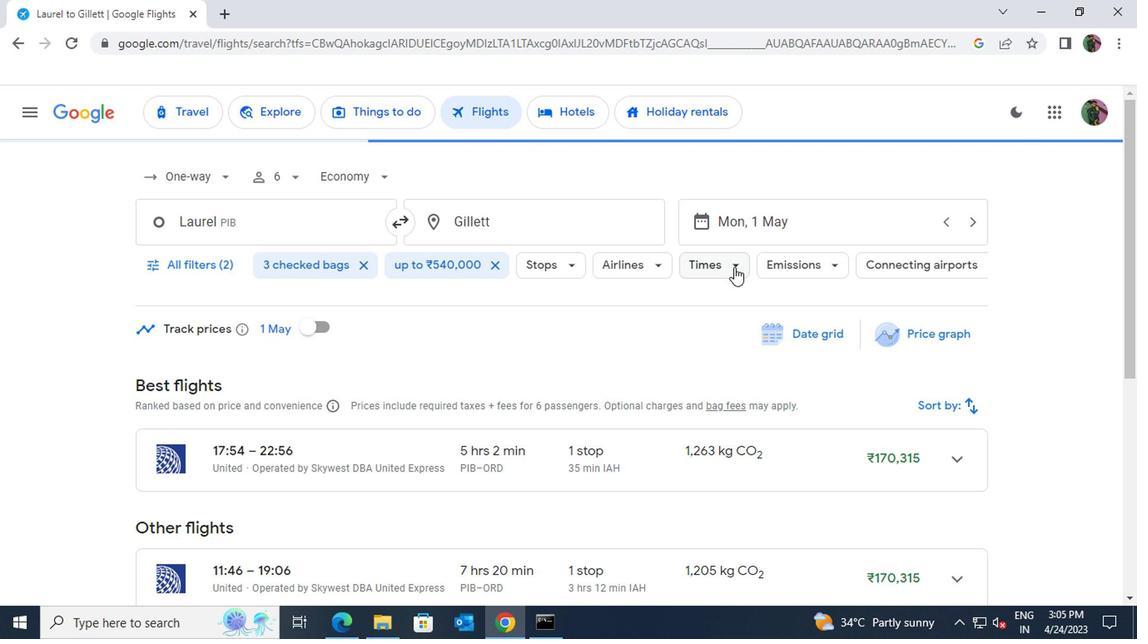 
Action: Mouse moved to (941, 428)
Screenshot: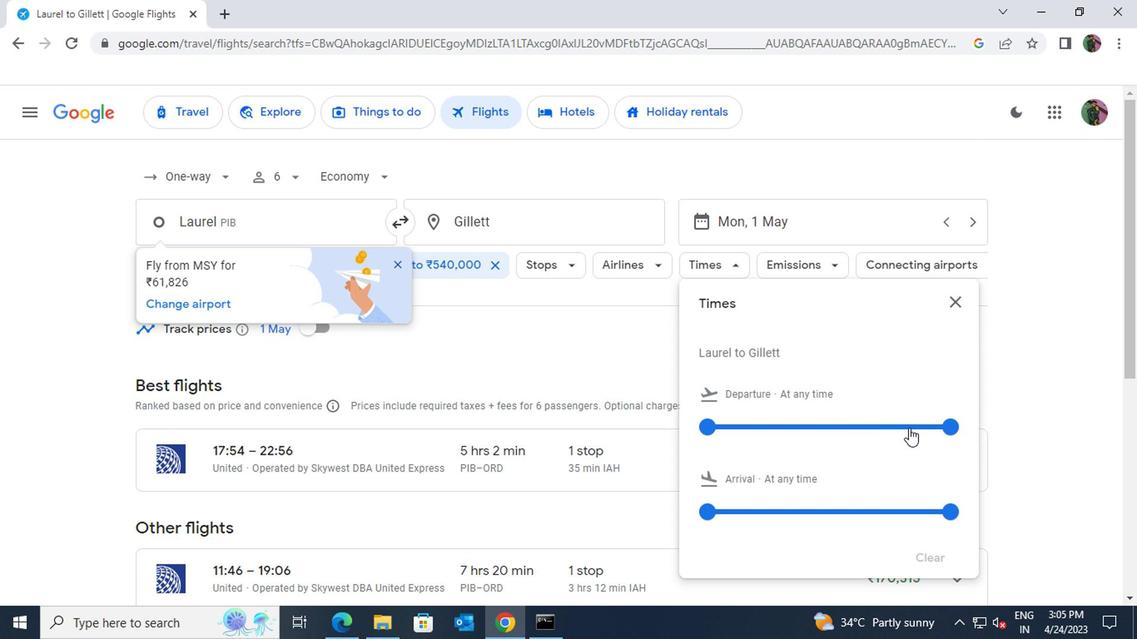 
Action: Mouse pressed left at (941, 428)
Screenshot: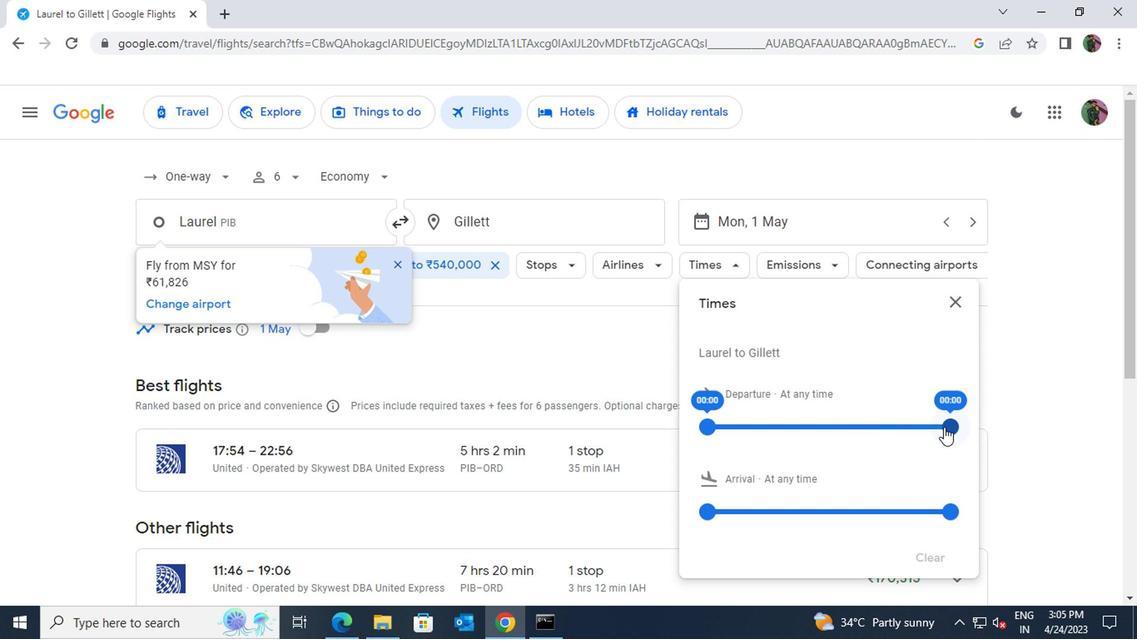 
Action: Mouse moved to (949, 305)
Screenshot: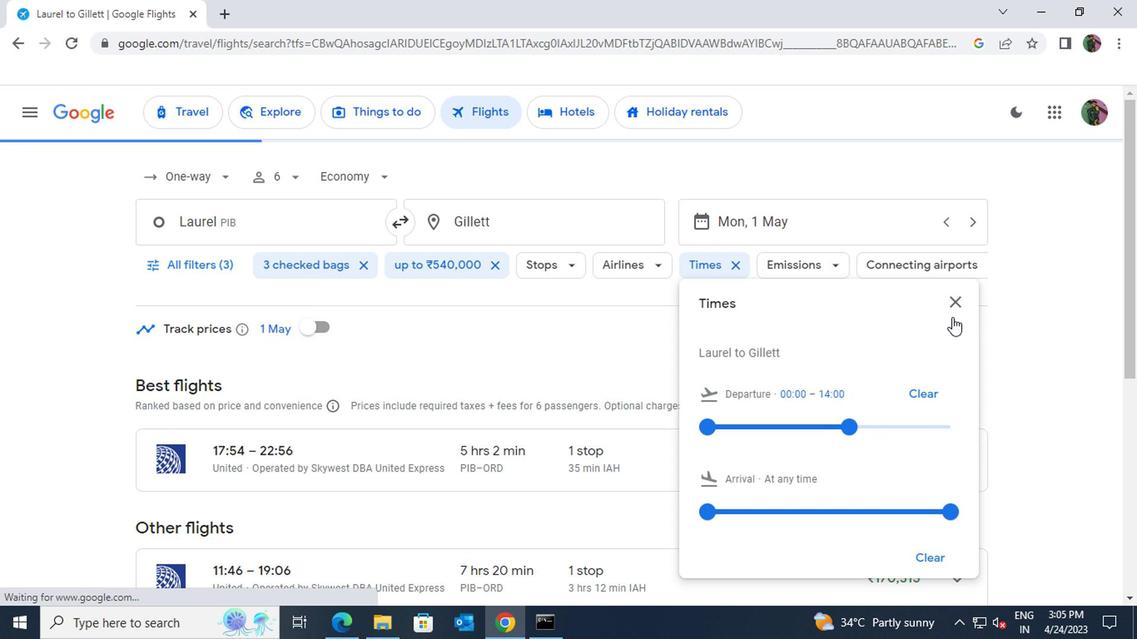 
Action: Mouse pressed left at (949, 305)
Screenshot: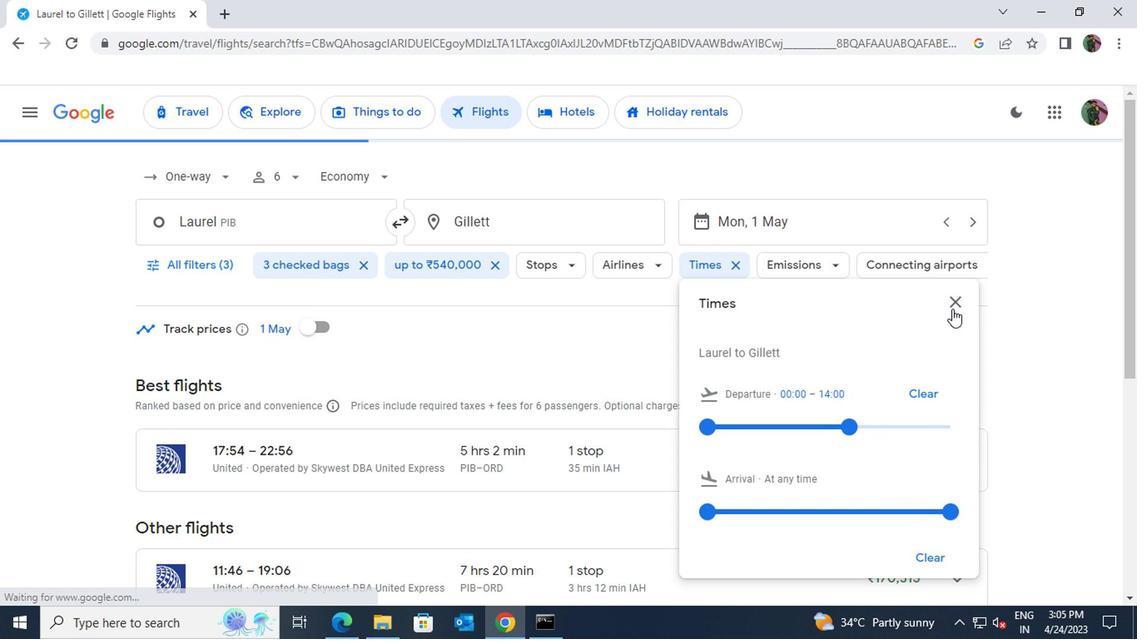 
Action: Mouse moved to (791, 450)
Screenshot: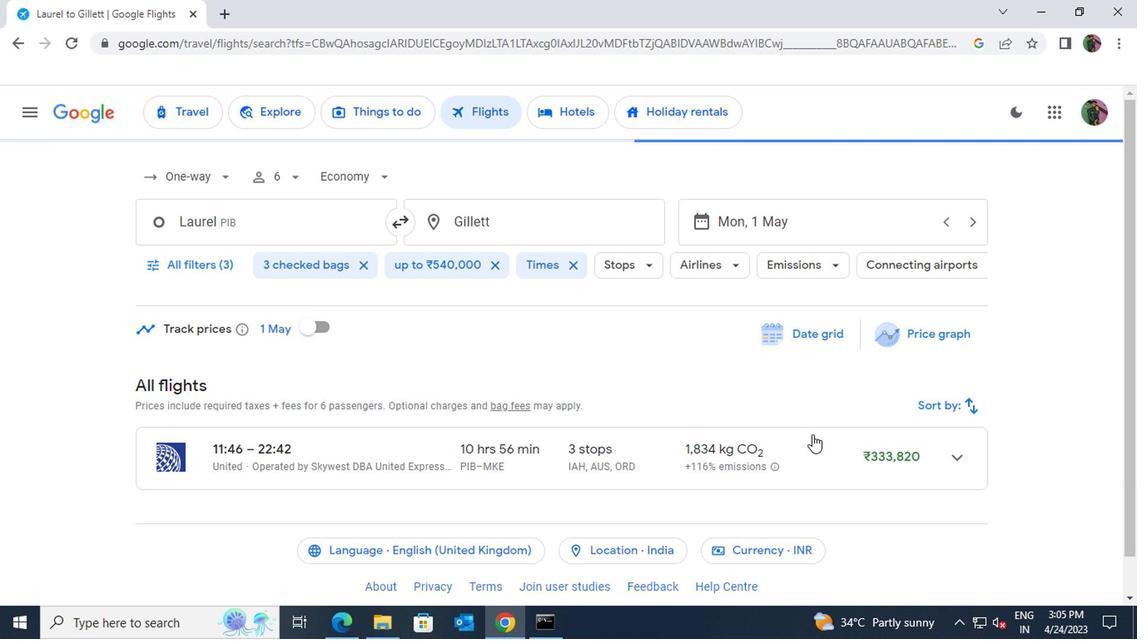 
Action: Mouse pressed left at (791, 450)
Screenshot: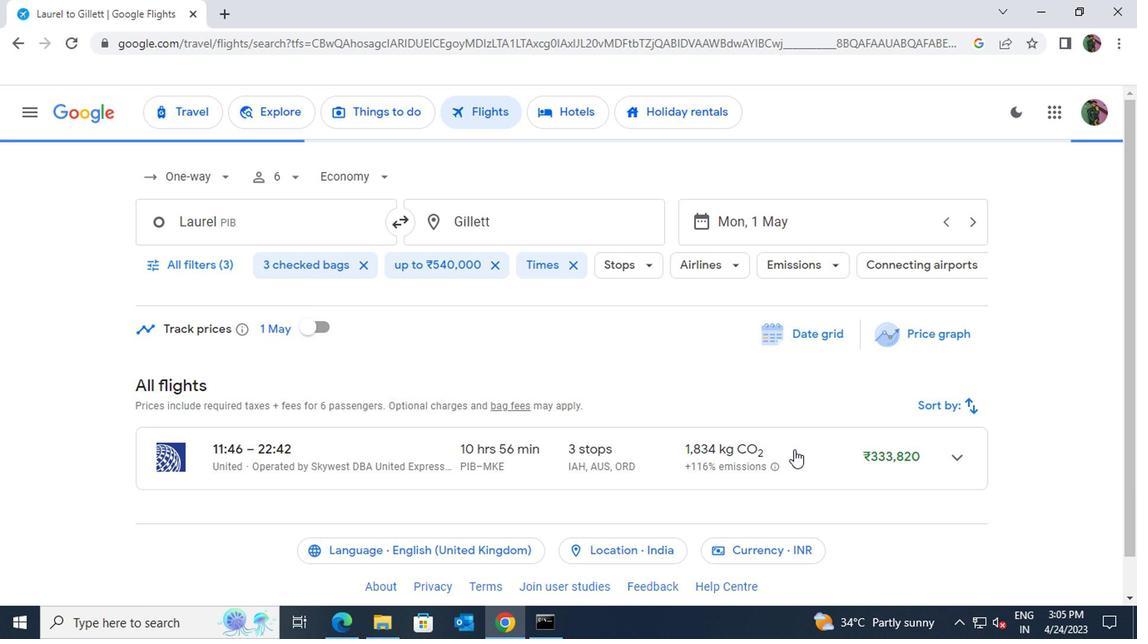 
Action: Mouse pressed left at (791, 450)
Screenshot: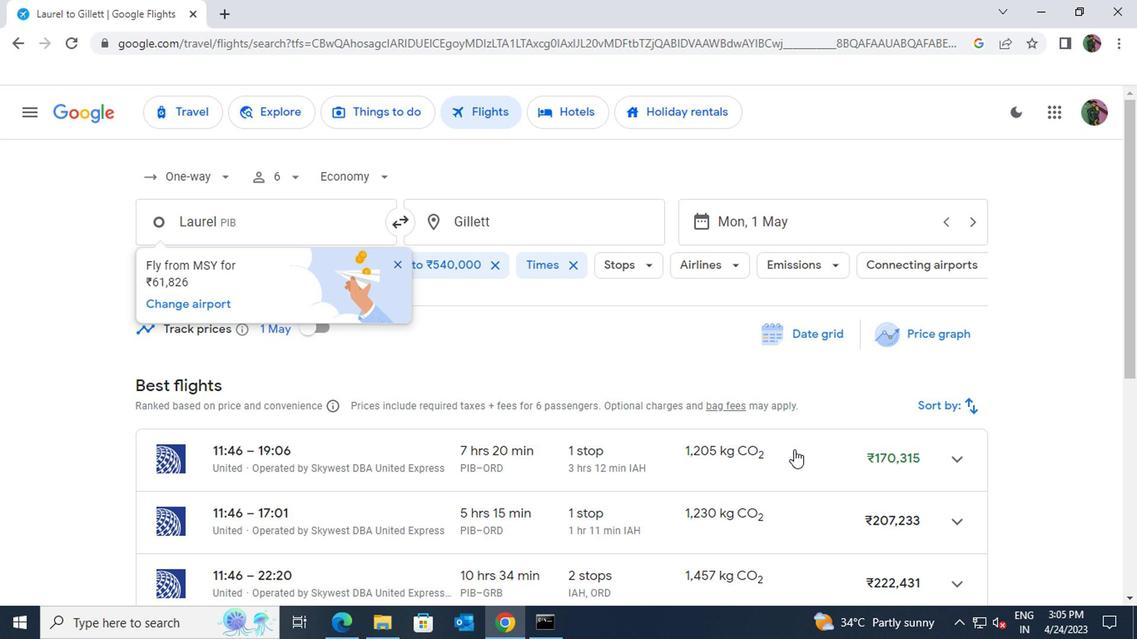 
